 Task: Send an email with the signature Gavin Kelly with the subject Thank you for a meeting and the message I would like to request a meeting to discuss the progress of the project. from softage.5@softage.net to softage.1@softage.net and softage.2@softage.net
Action: Mouse moved to (43, 41)
Screenshot: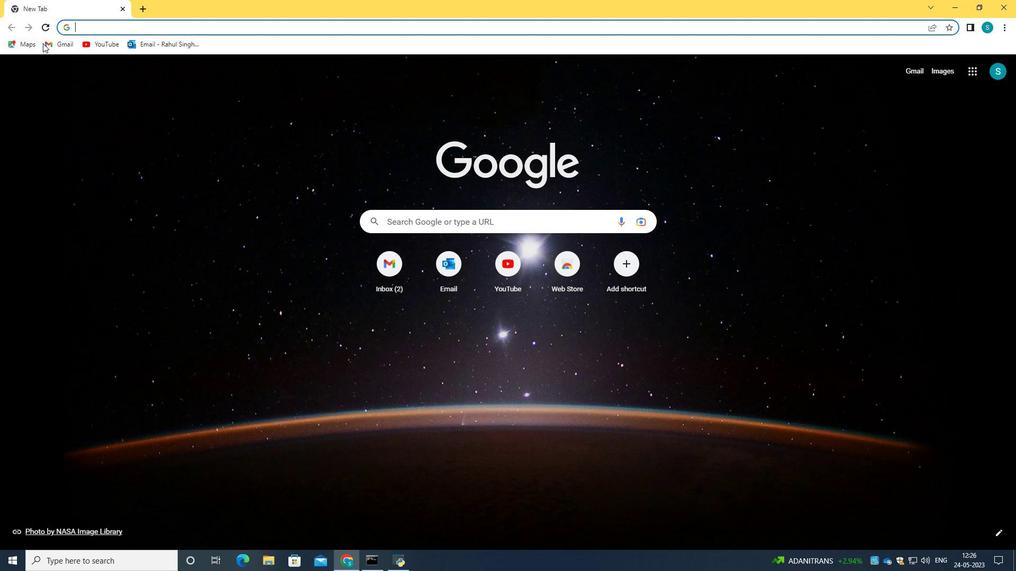 
Action: Mouse pressed left at (43, 41)
Screenshot: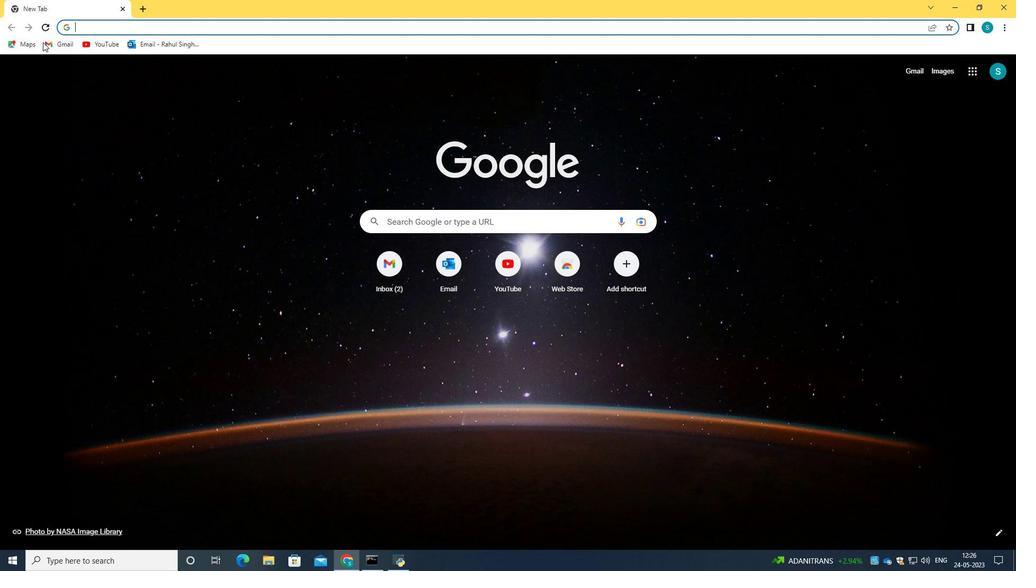 
Action: Mouse moved to (87, 105)
Screenshot: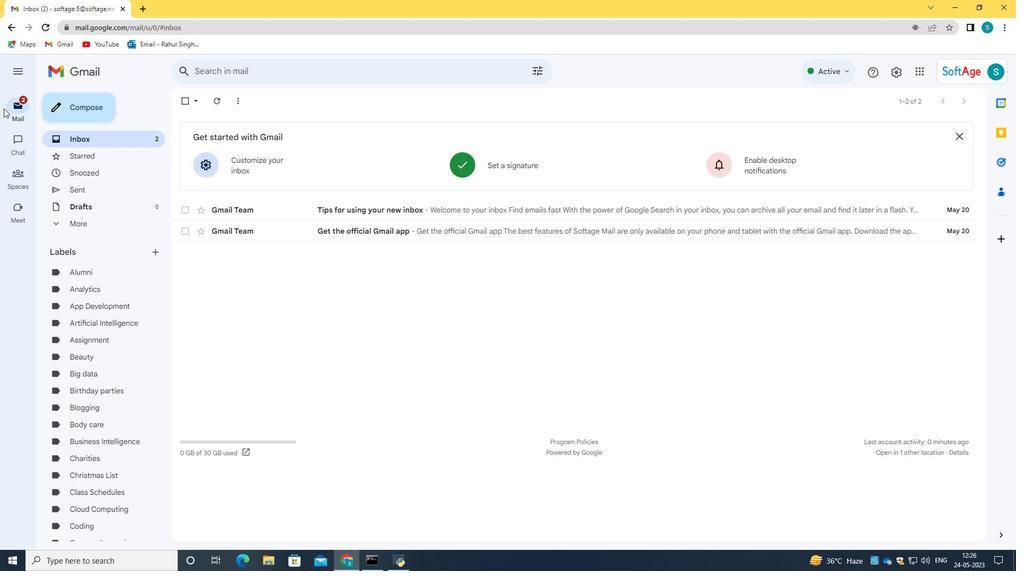 
Action: Mouse pressed left at (87, 105)
Screenshot: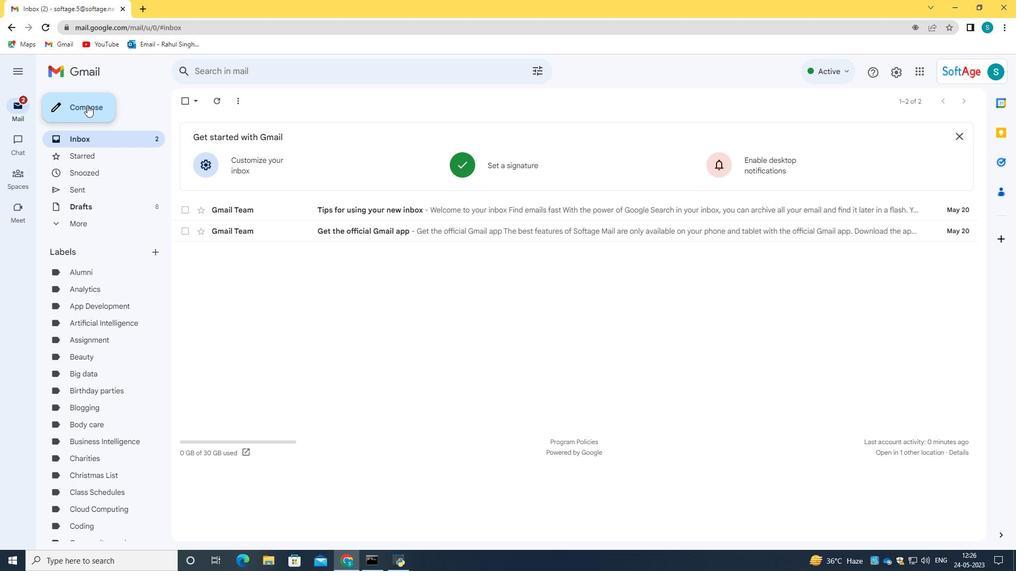 
Action: Mouse moved to (956, 231)
Screenshot: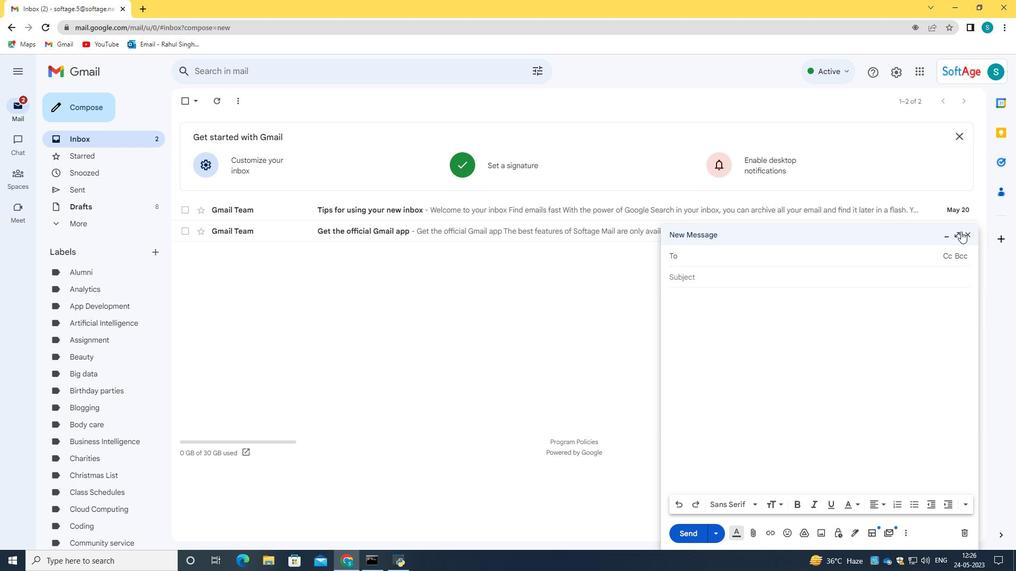 
Action: Mouse pressed left at (956, 231)
Screenshot: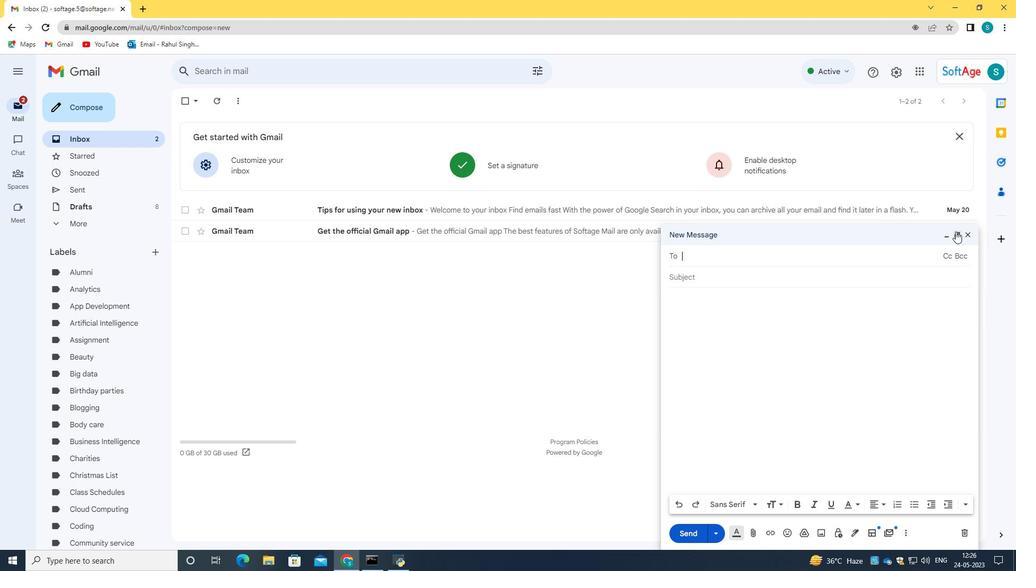 
Action: Mouse moved to (145, 132)
Screenshot: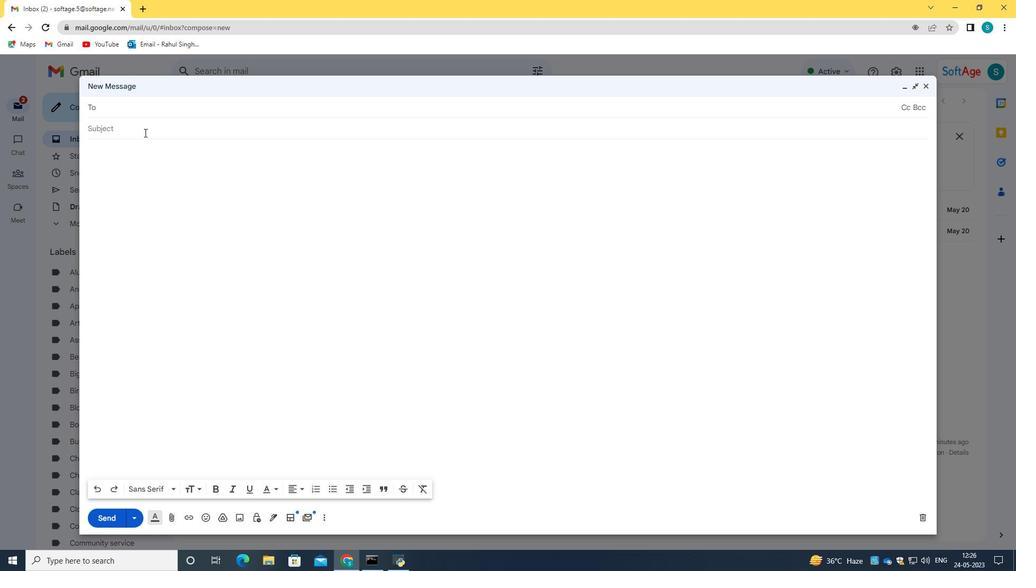 
Action: Mouse pressed left at (145, 132)
Screenshot: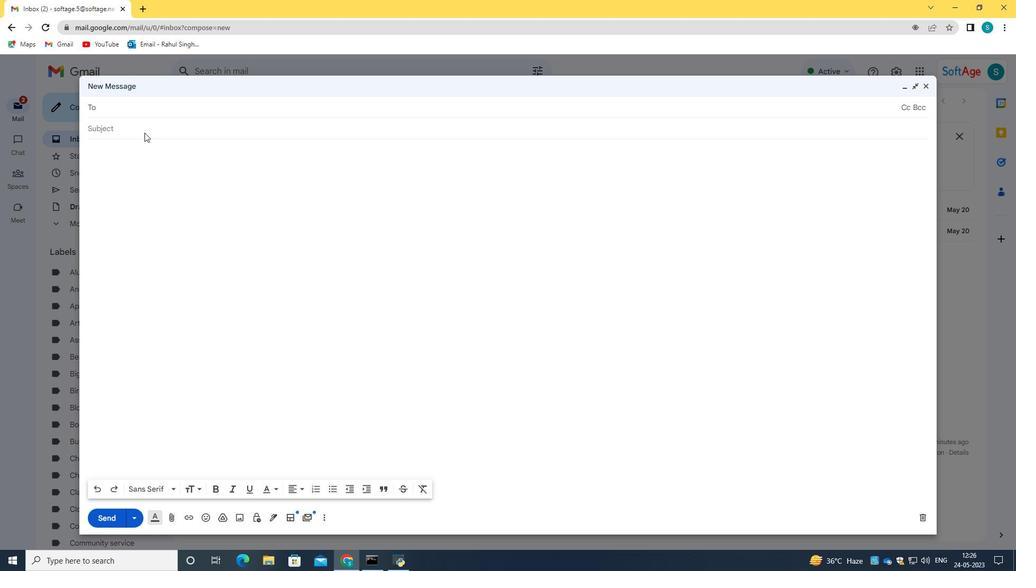 
Action: Key pressed <Key.caps_lock>T<Key.caps_lock>hak<Key.backspace>nk<Key.space>you<Key.space>for<Key.space>a<Key.space>meeting<Key.space>
Screenshot: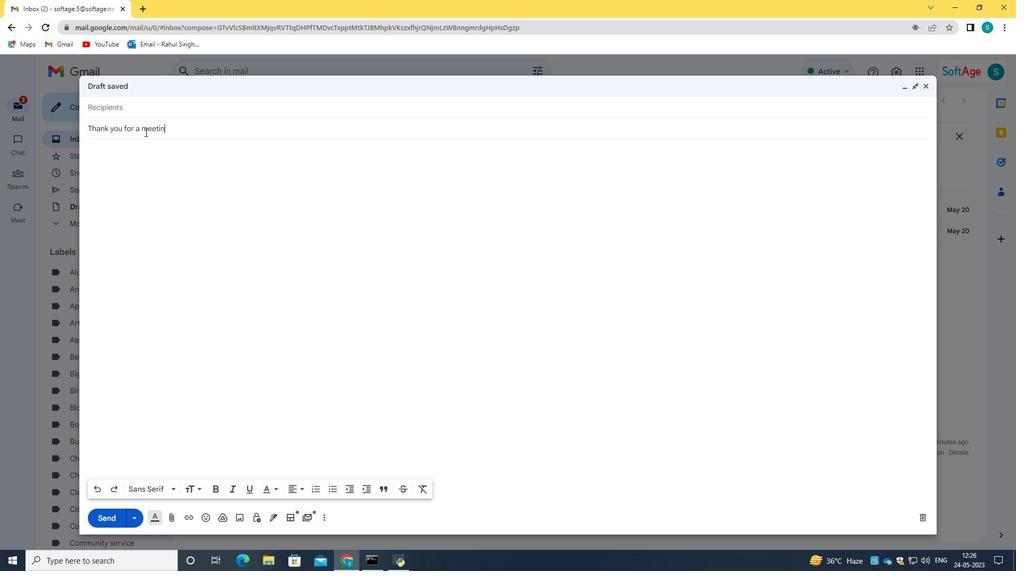 
Action: Mouse moved to (132, 150)
Screenshot: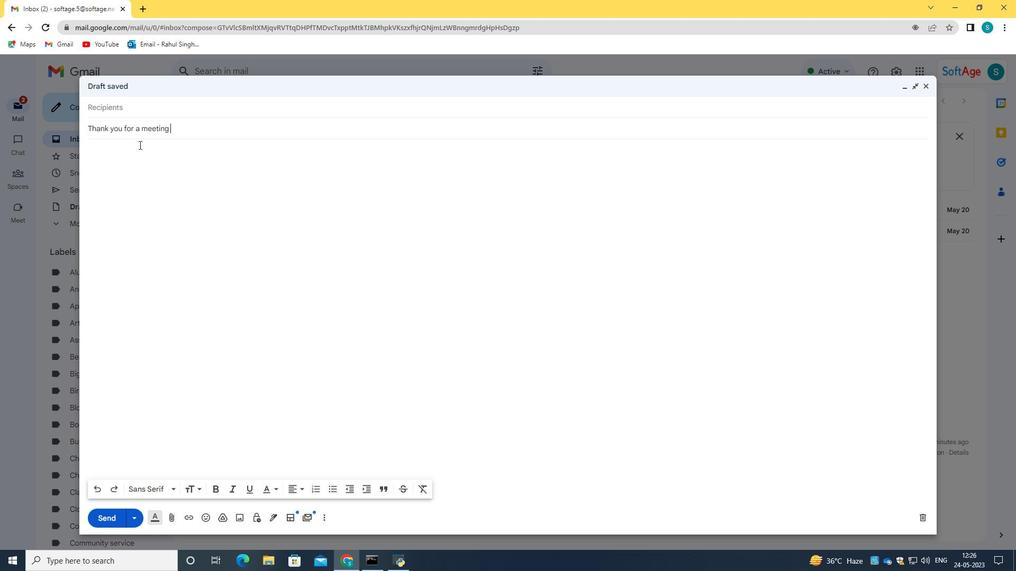 
Action: Mouse pressed left at (132, 150)
Screenshot: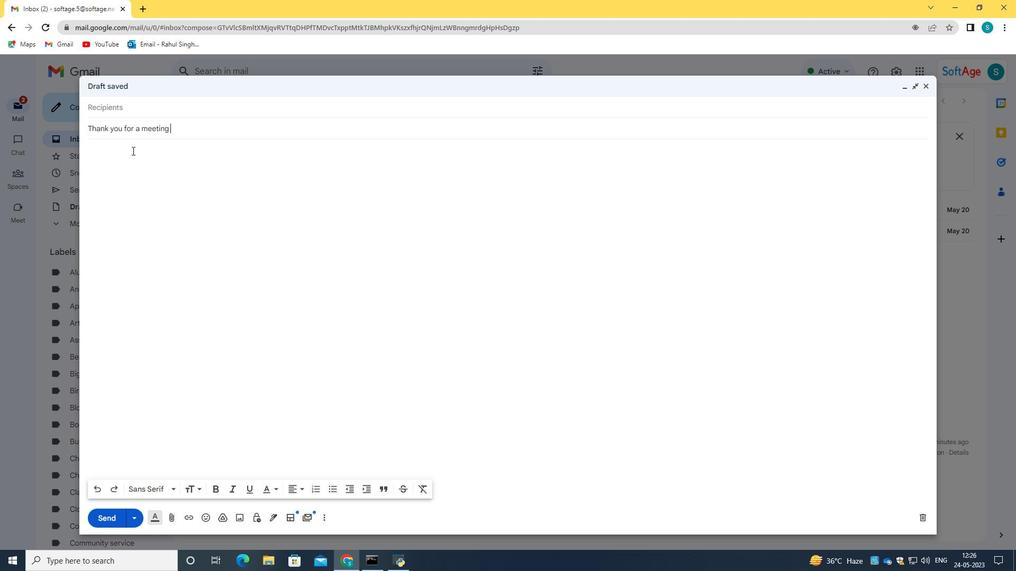 
Action: Mouse moved to (927, 89)
Screenshot: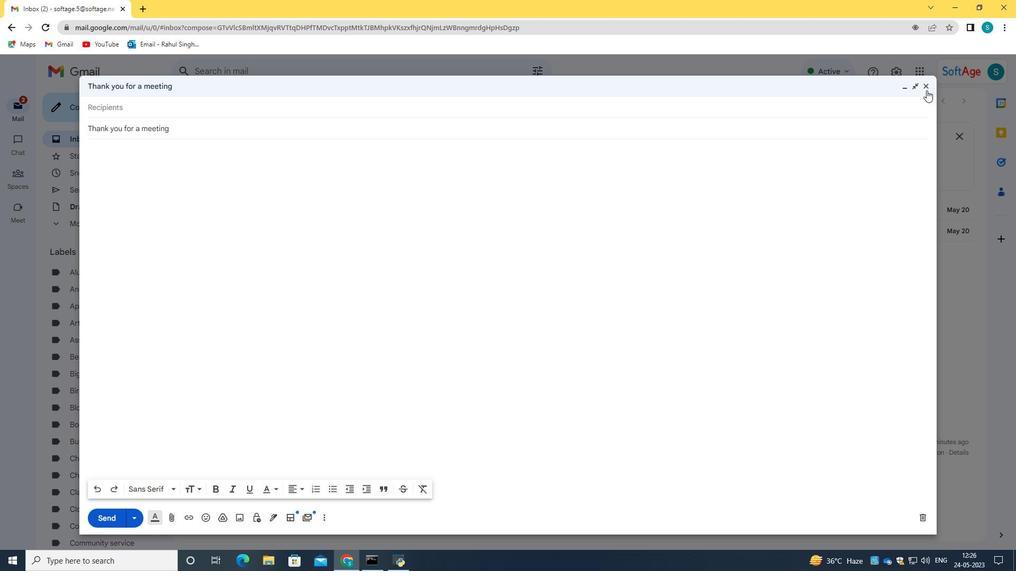 
Action: Mouse pressed left at (927, 89)
Screenshot: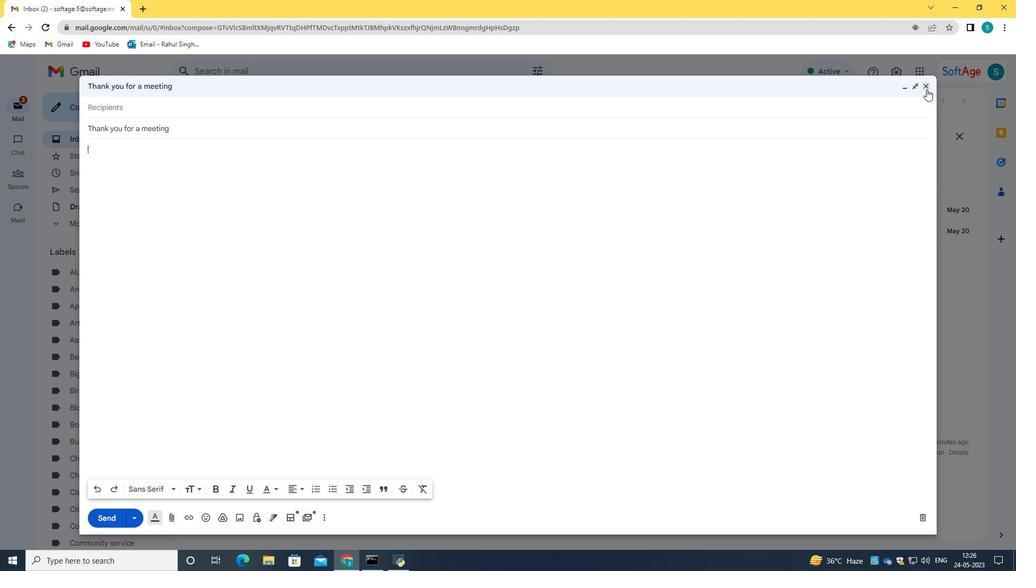 
Action: Mouse moved to (503, 166)
Screenshot: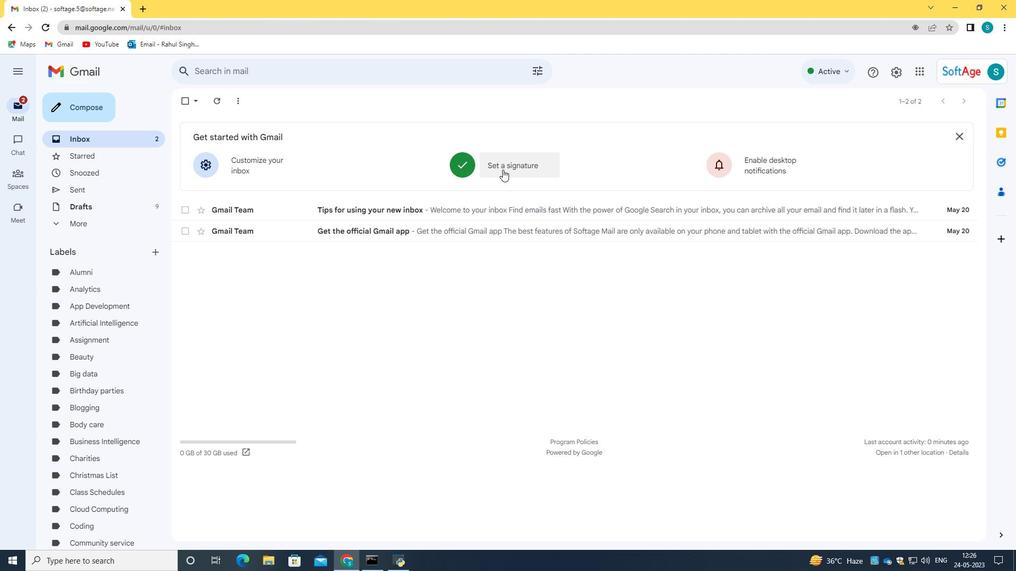 
Action: Mouse pressed left at (503, 166)
Screenshot: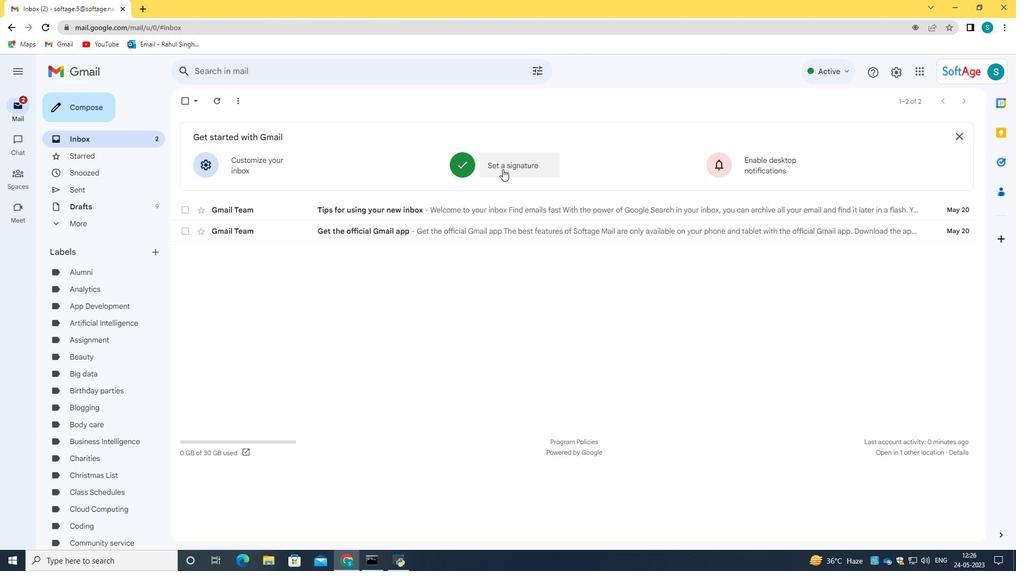 
Action: Mouse moved to (520, 235)
Screenshot: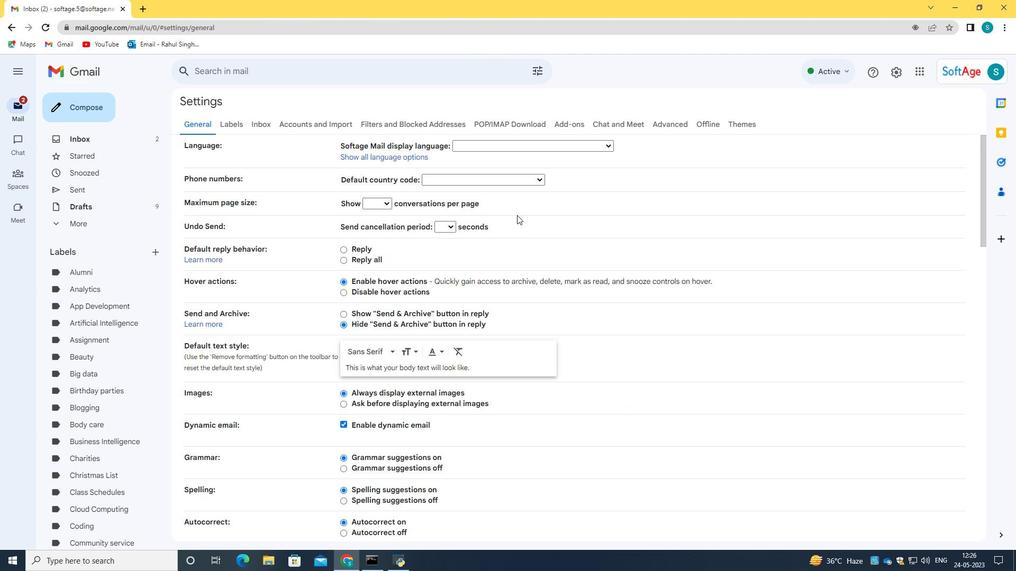 
Action: Mouse scrolled (520, 227) with delta (0, 0)
Screenshot: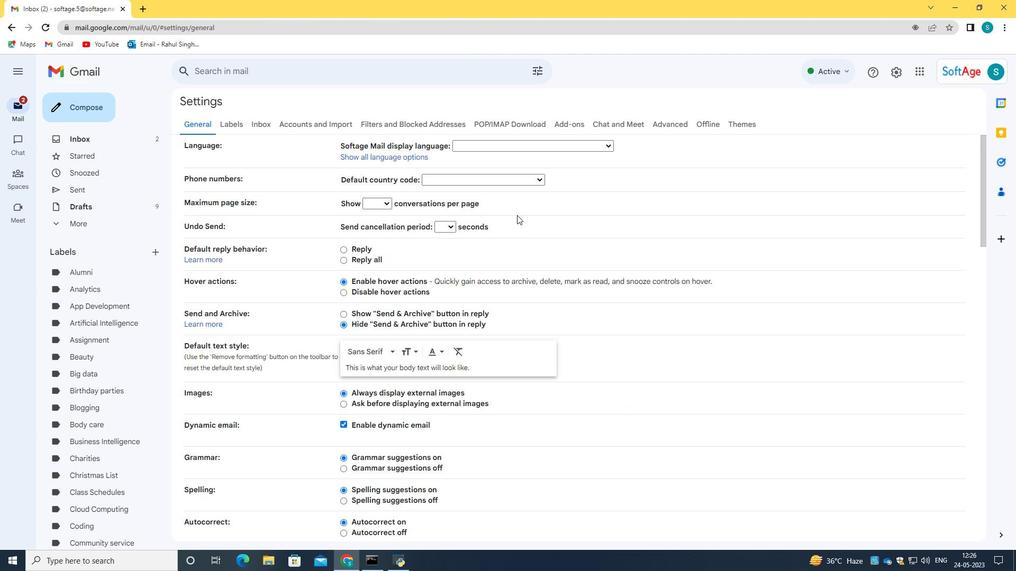 
Action: Mouse moved to (520, 236)
Screenshot: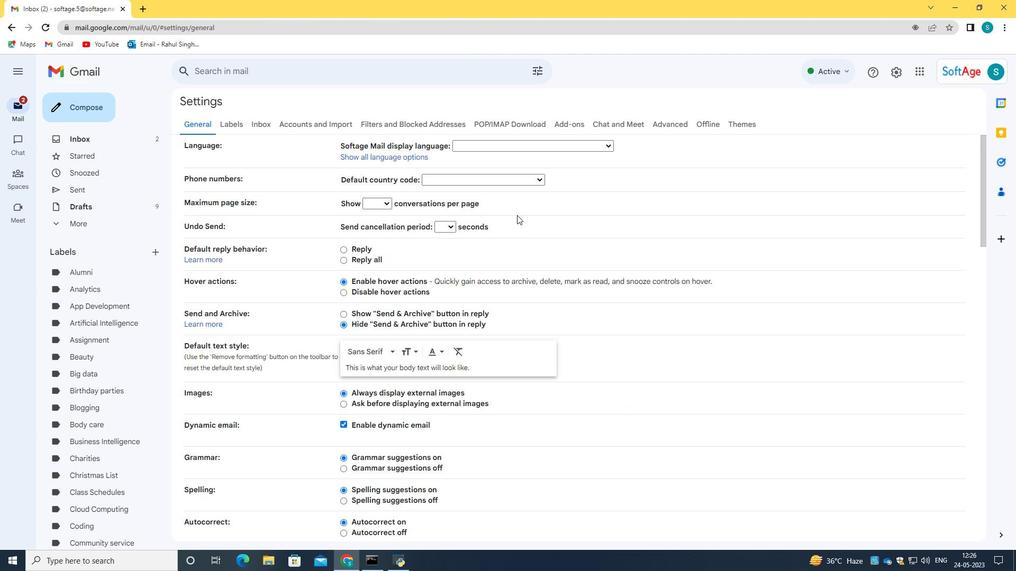 
Action: Mouse scrolled (520, 234) with delta (0, 0)
Screenshot: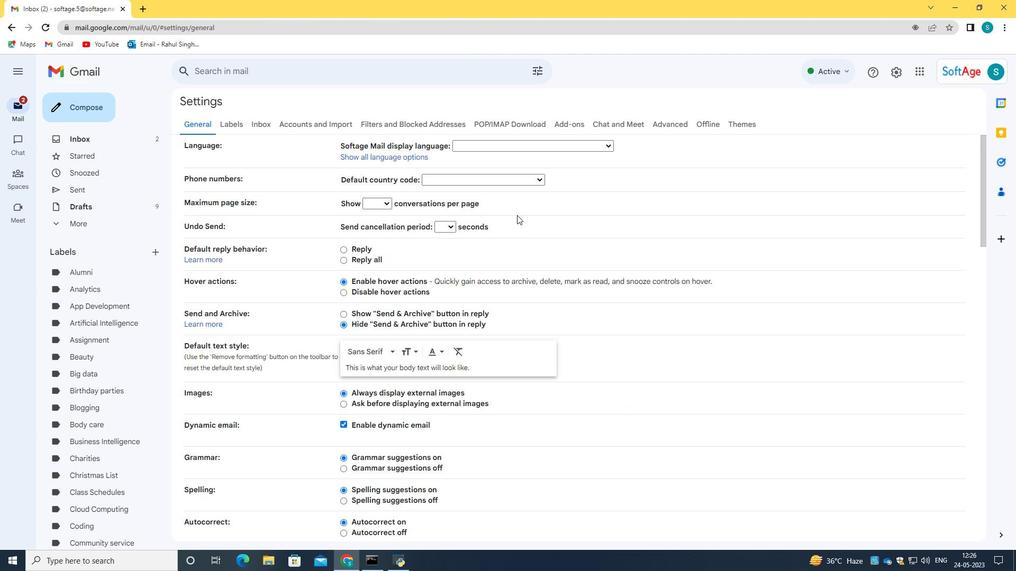 
Action: Mouse moved to (520, 238)
Screenshot: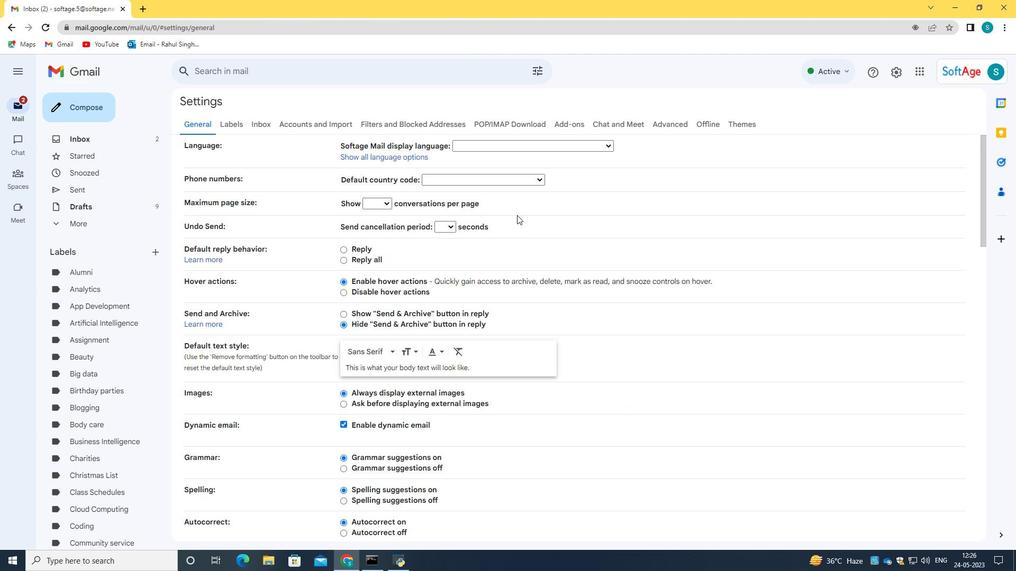 
Action: Mouse scrolled (520, 237) with delta (0, 0)
Screenshot: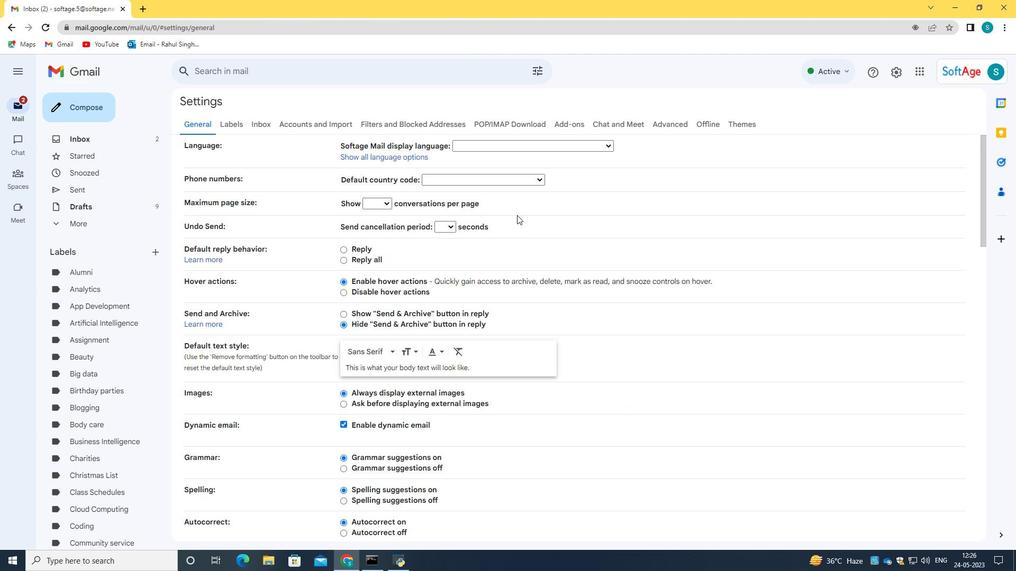 
Action: Mouse moved to (520, 238)
Screenshot: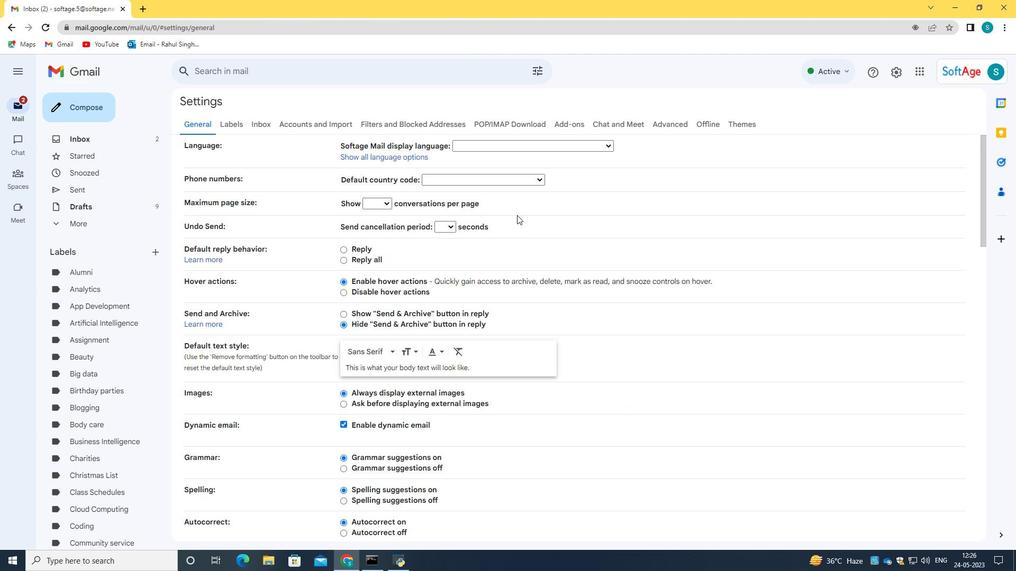 
Action: Mouse scrolled (520, 238) with delta (0, 0)
Screenshot: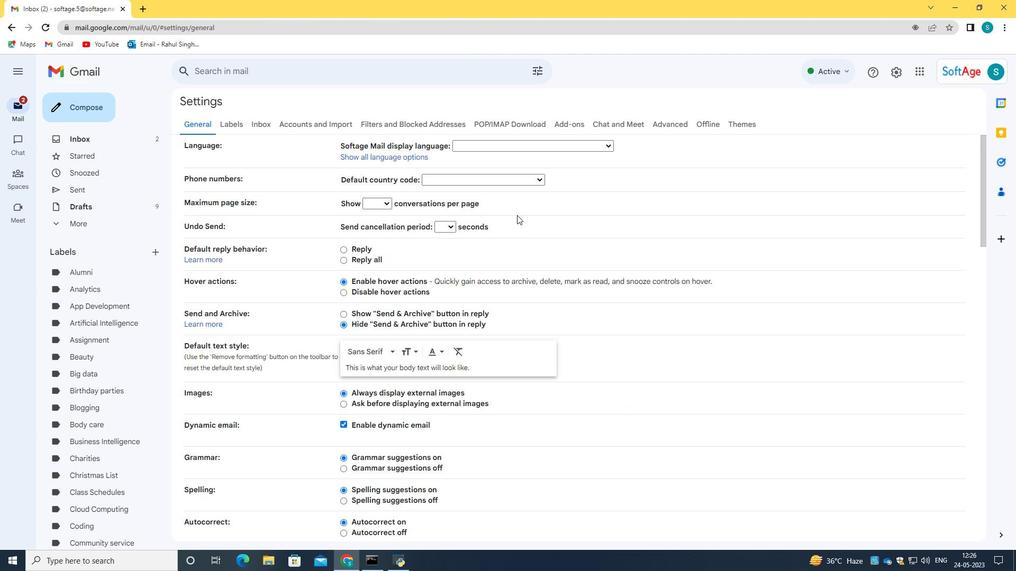 
Action: Mouse moved to (520, 239)
Screenshot: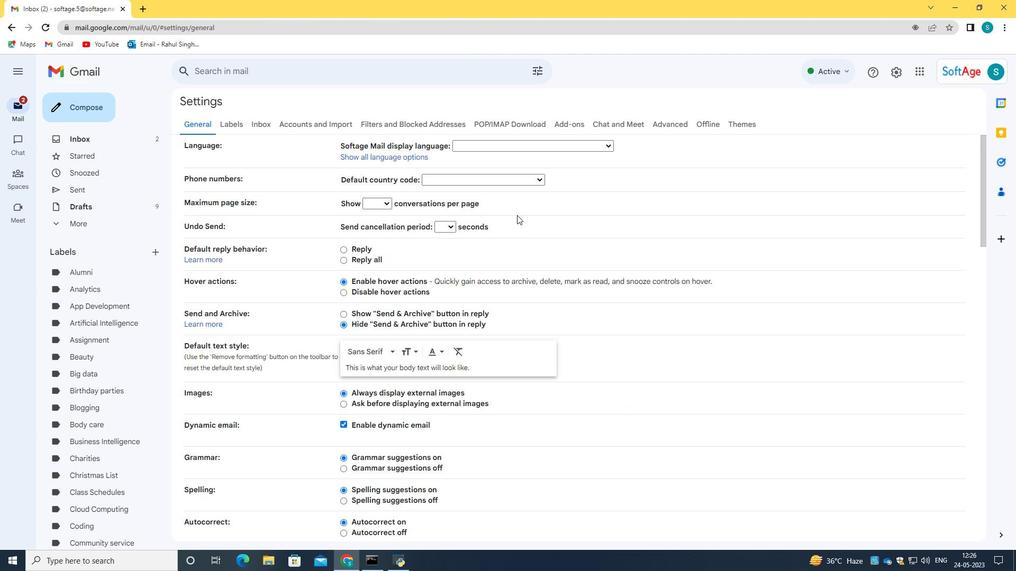 
Action: Mouse scrolled (520, 238) with delta (0, 0)
Screenshot: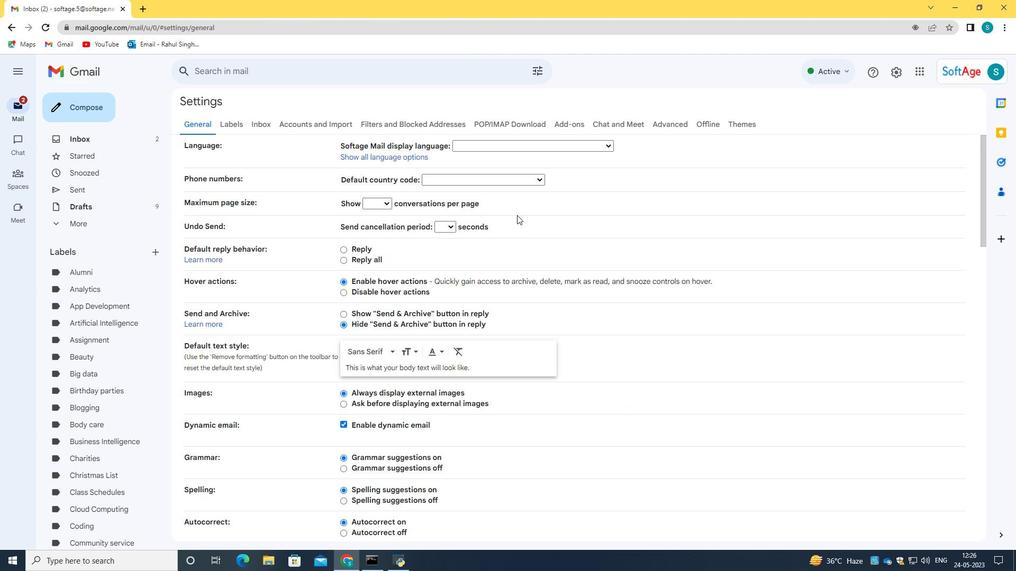 
Action: Mouse moved to (520, 239)
Screenshot: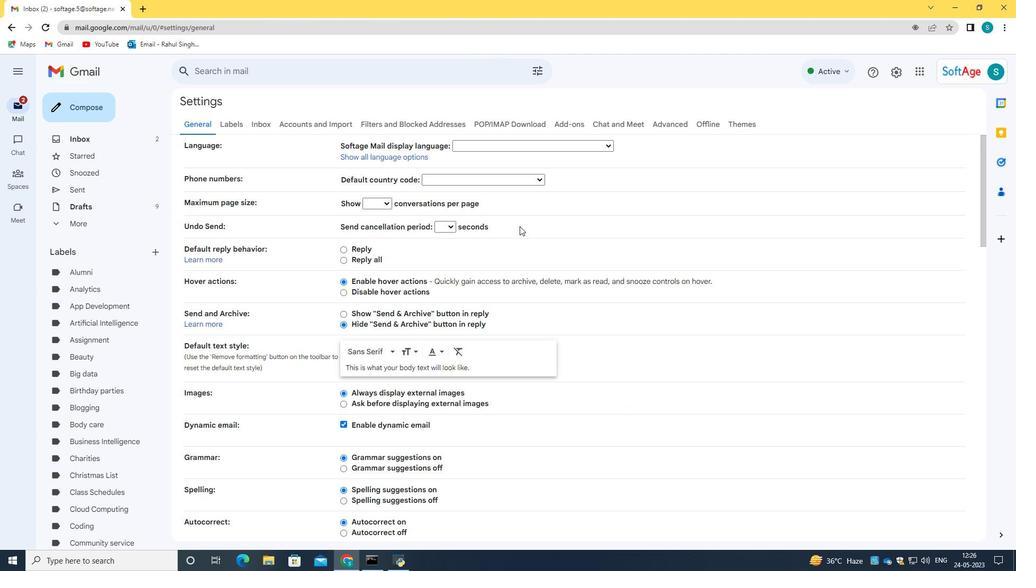 
Action: Mouse scrolled (520, 239) with delta (0, 0)
Screenshot: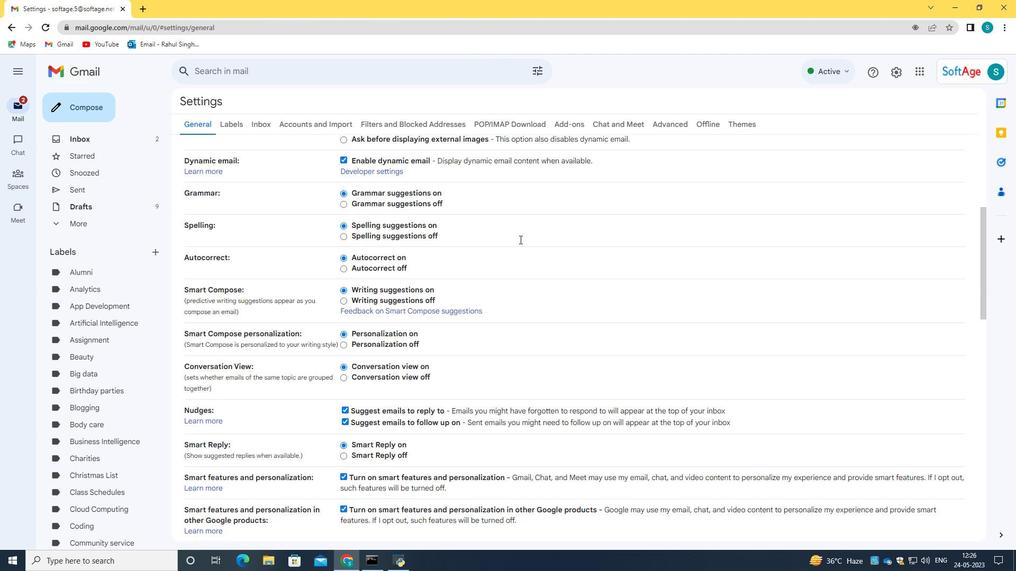 
Action: Mouse moved to (520, 240)
Screenshot: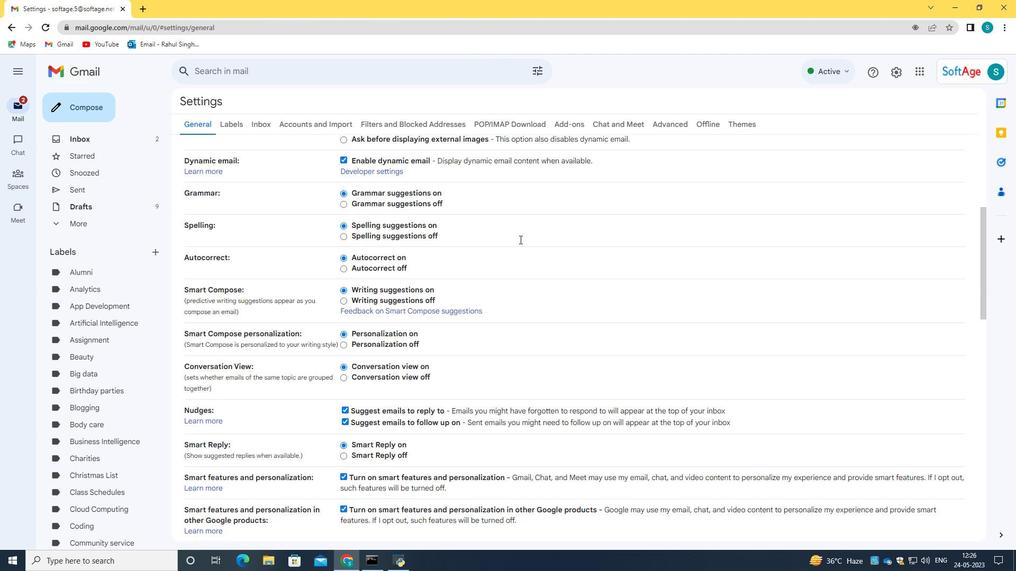 
Action: Mouse scrolled (520, 239) with delta (0, 0)
Screenshot: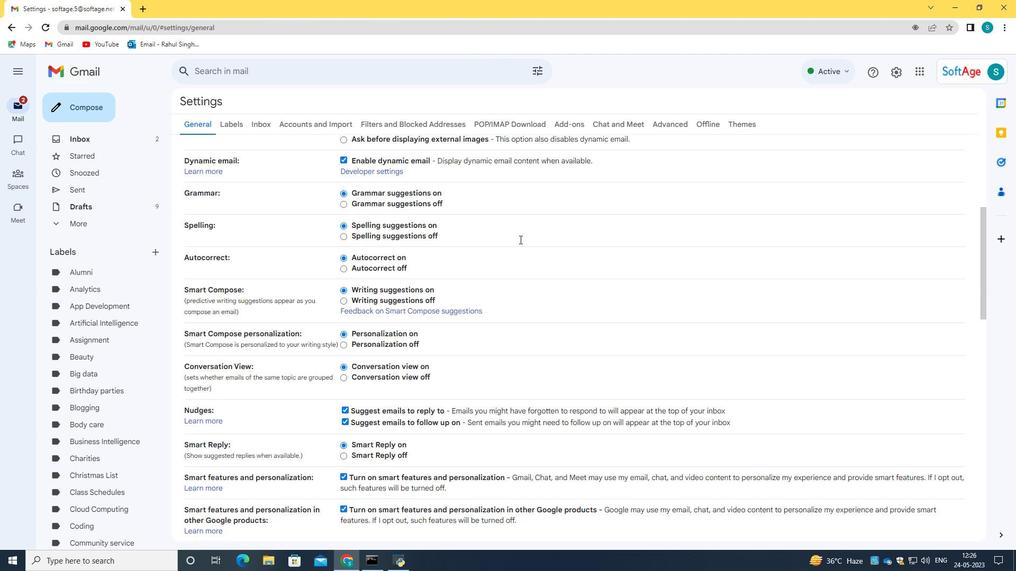 
Action: Mouse moved to (520, 240)
Screenshot: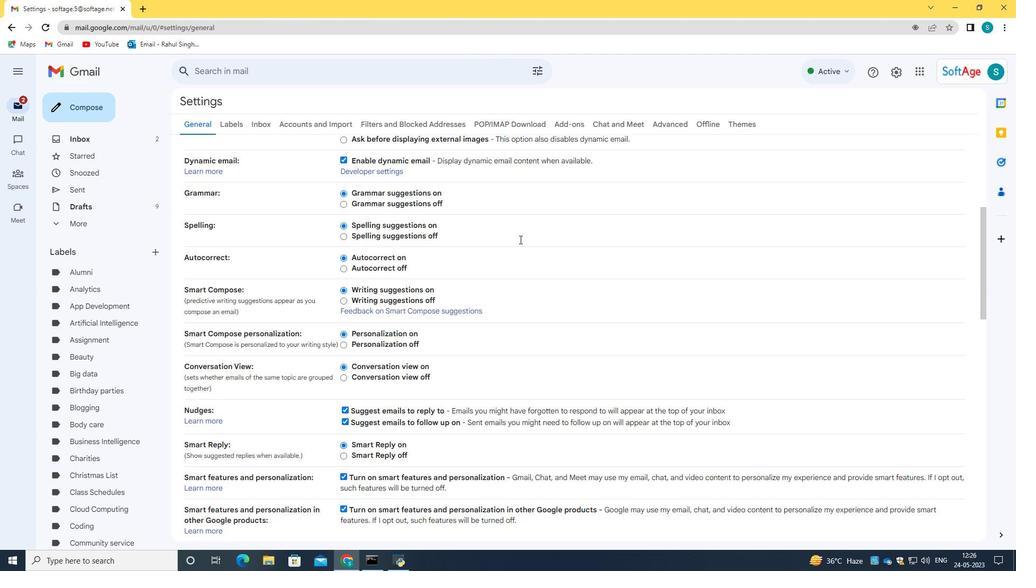 
Action: Mouse scrolled (520, 239) with delta (0, 0)
Screenshot: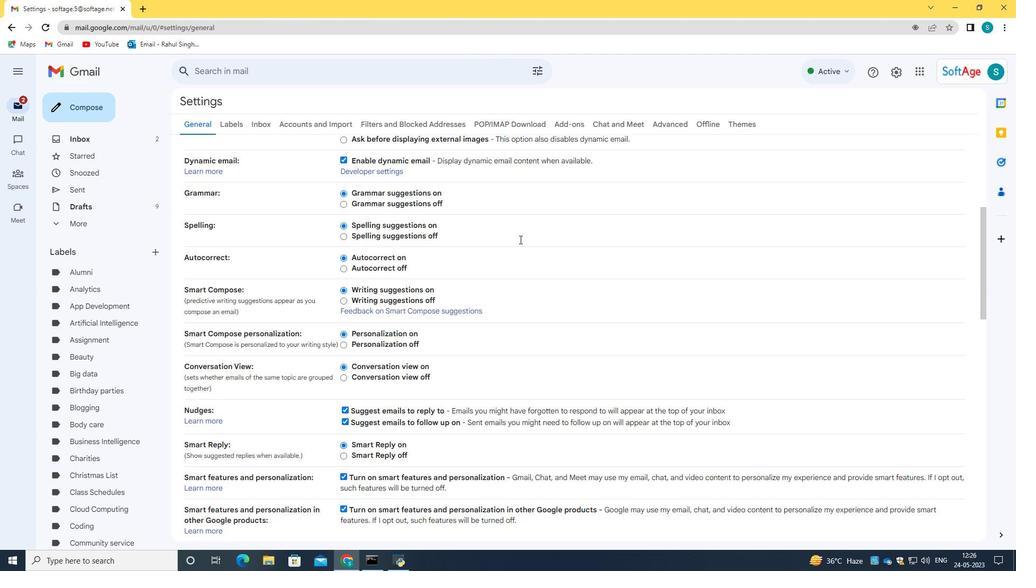
Action: Mouse scrolled (520, 239) with delta (0, 0)
Screenshot: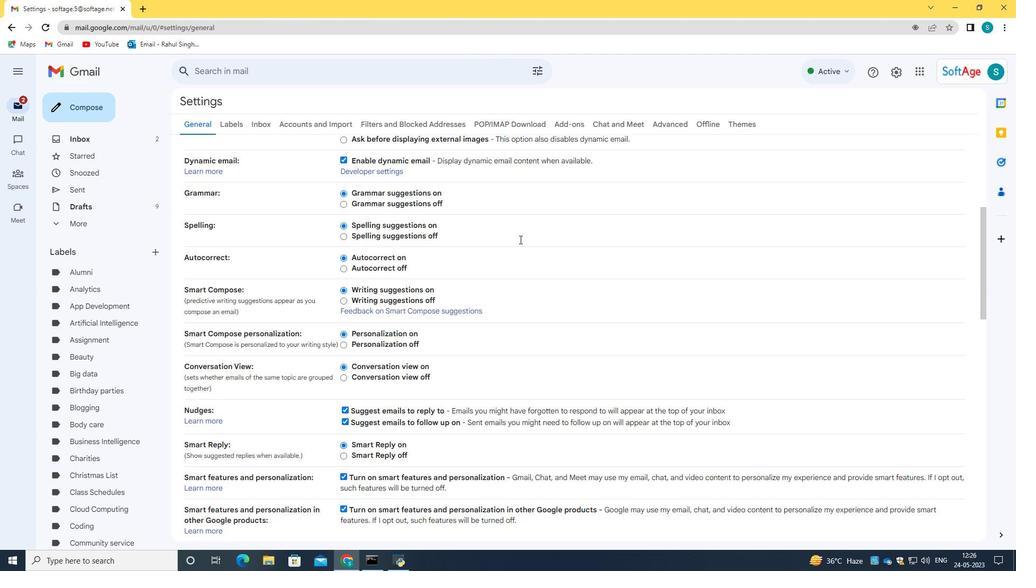 
Action: Mouse moved to (520, 240)
Screenshot: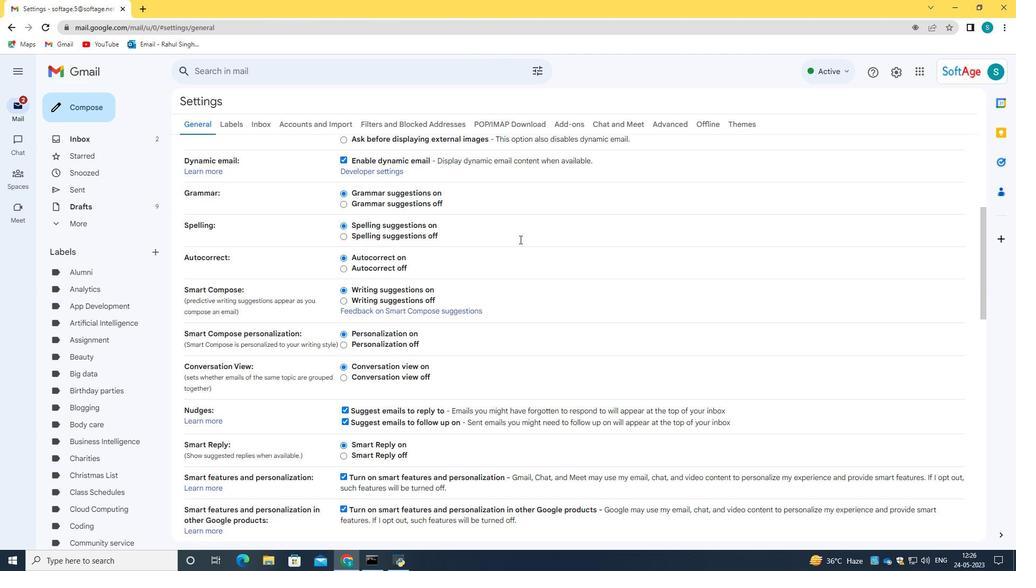 
Action: Mouse scrolled (520, 240) with delta (0, 0)
Screenshot: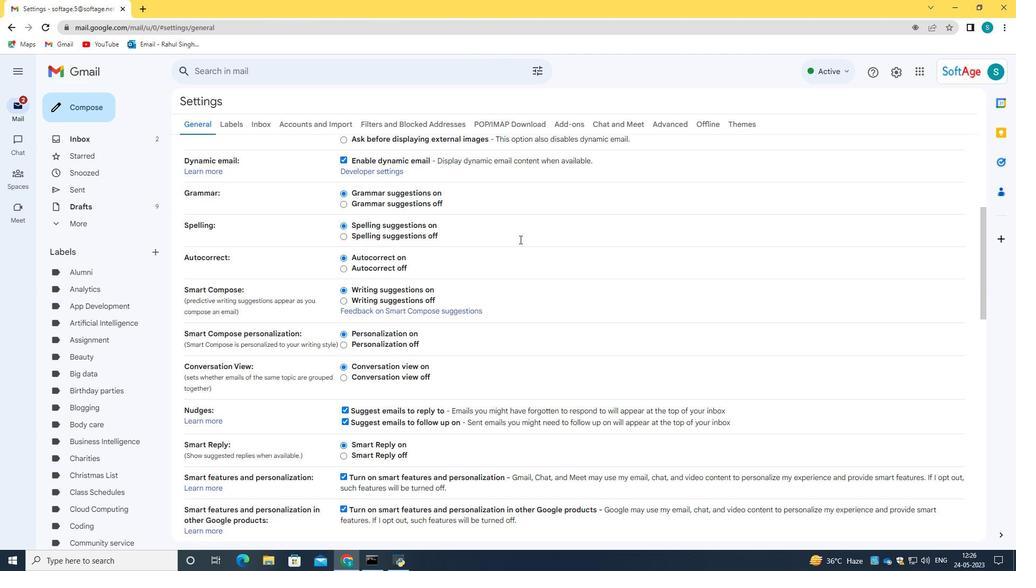 
Action: Mouse scrolled (520, 240) with delta (0, 0)
Screenshot: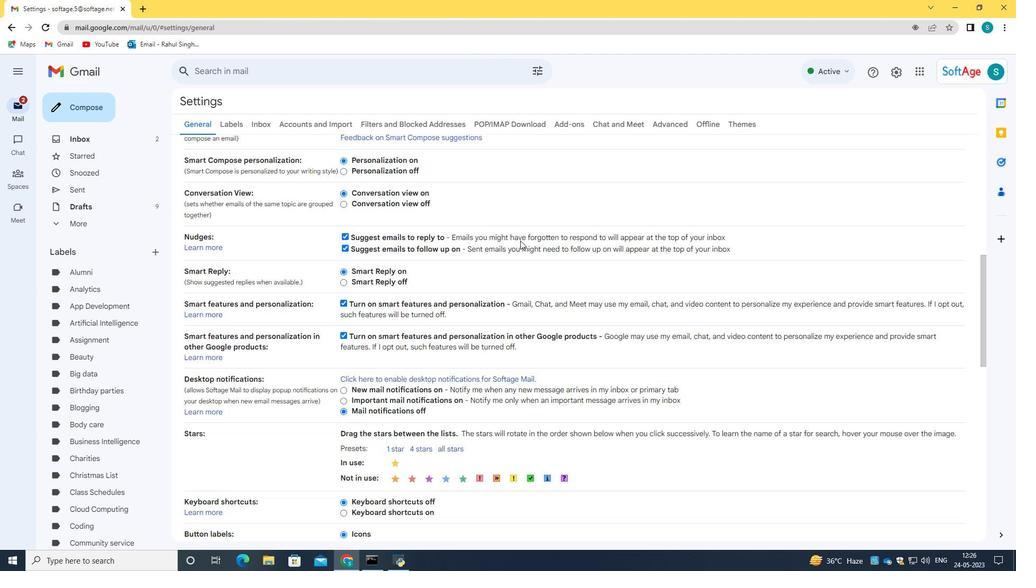 
Action: Mouse scrolled (520, 240) with delta (0, 0)
Screenshot: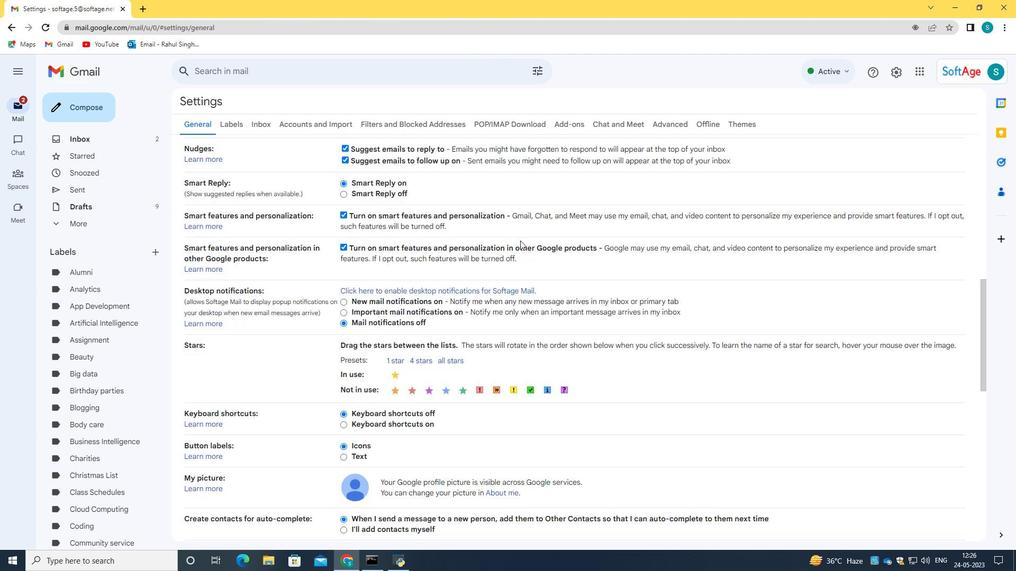 
Action: Mouse scrolled (520, 240) with delta (0, 0)
Screenshot: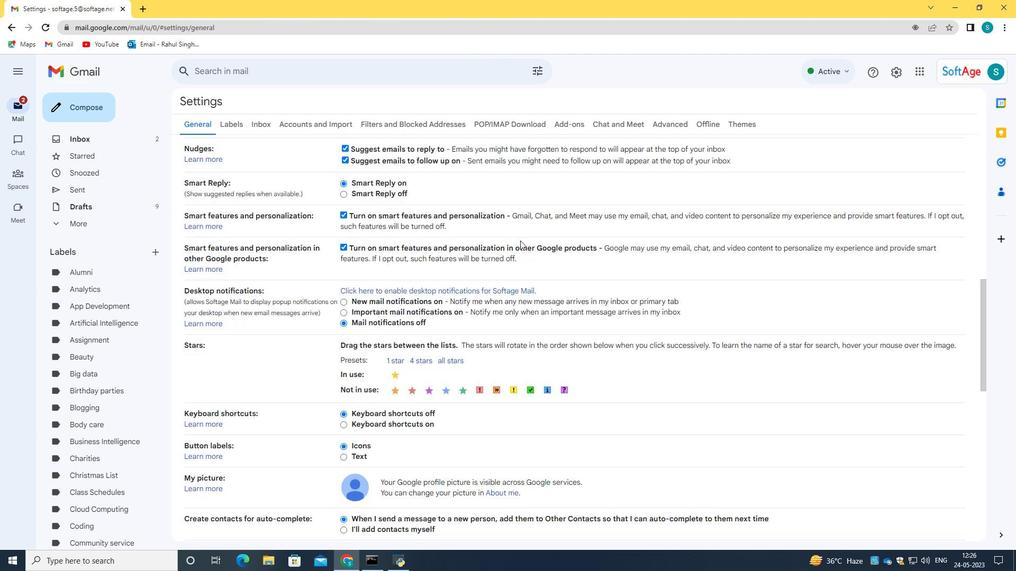 
Action: Mouse scrolled (520, 240) with delta (0, 0)
Screenshot: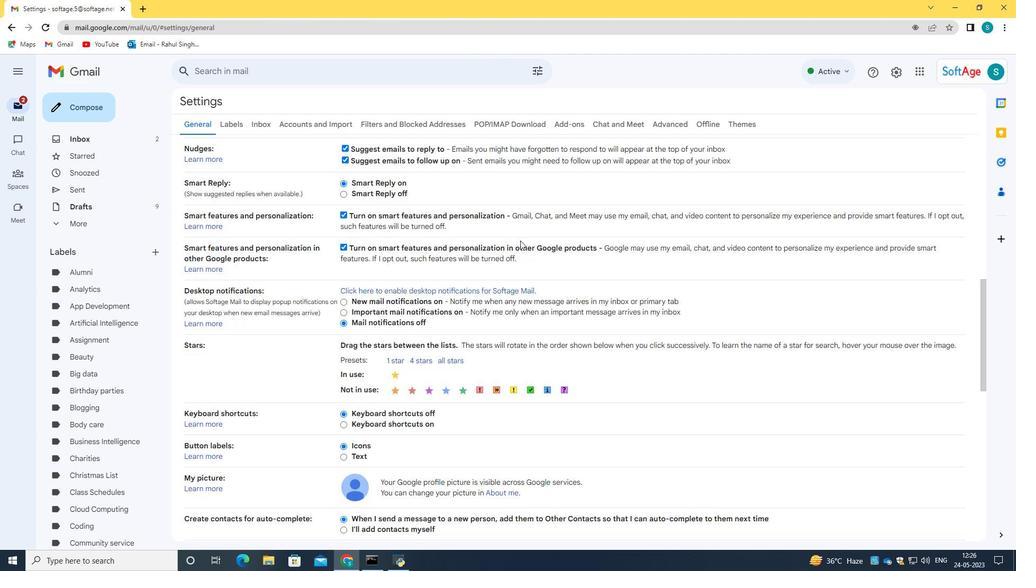 
Action: Mouse moved to (422, 442)
Screenshot: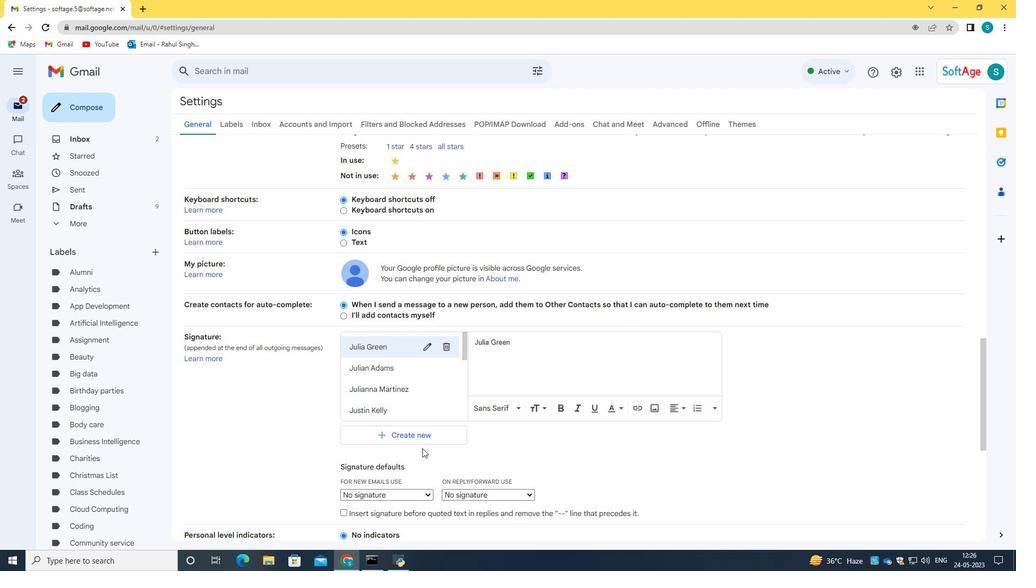 
Action: Mouse pressed left at (422, 442)
Screenshot: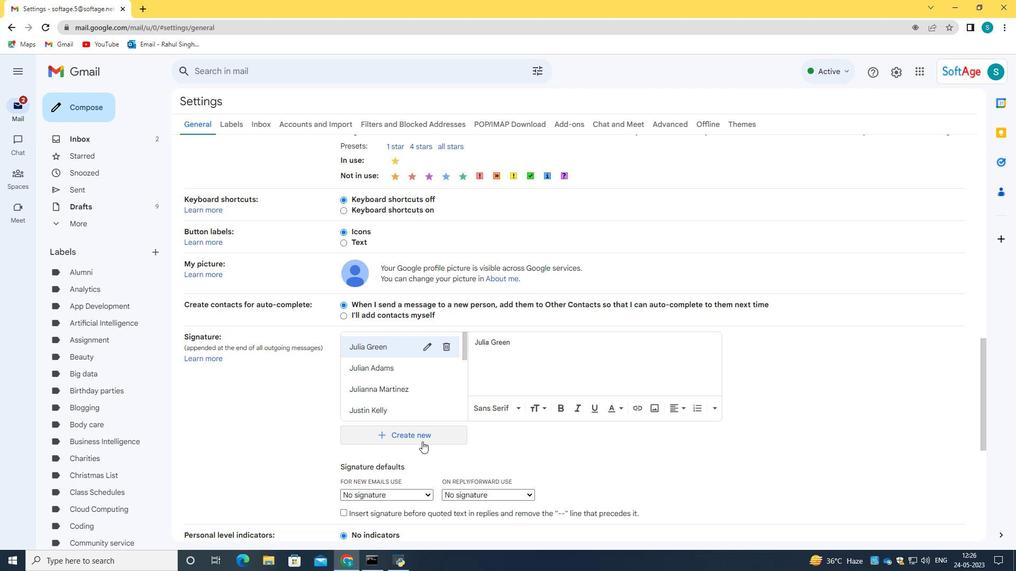 
Action: Mouse moved to (476, 298)
Screenshot: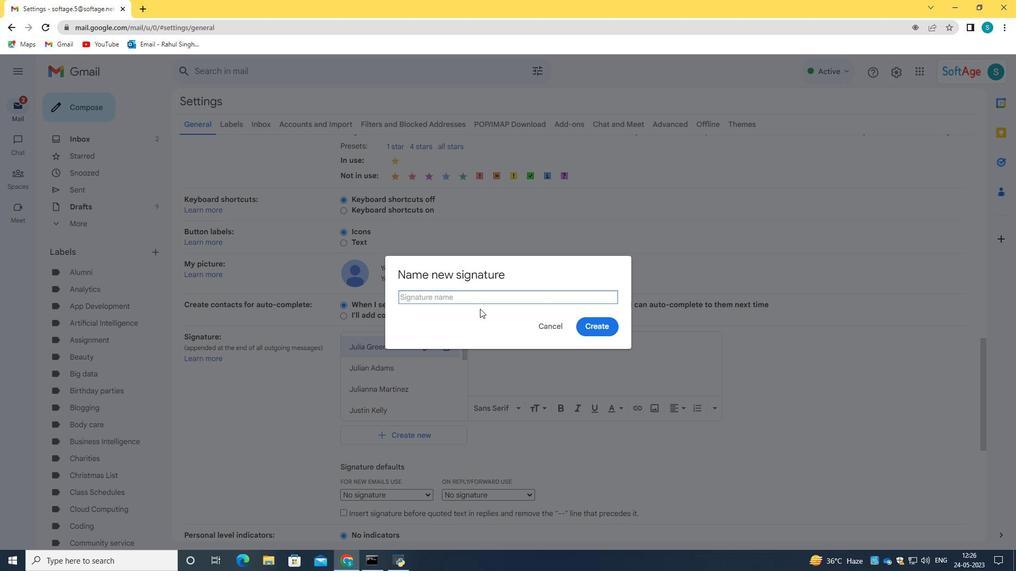 
Action: Key pressed <Key.caps_lock>G<Key.caps_lock>avin<Key.space><Key.caps_lock>K<Key.caps_lock>elly
Screenshot: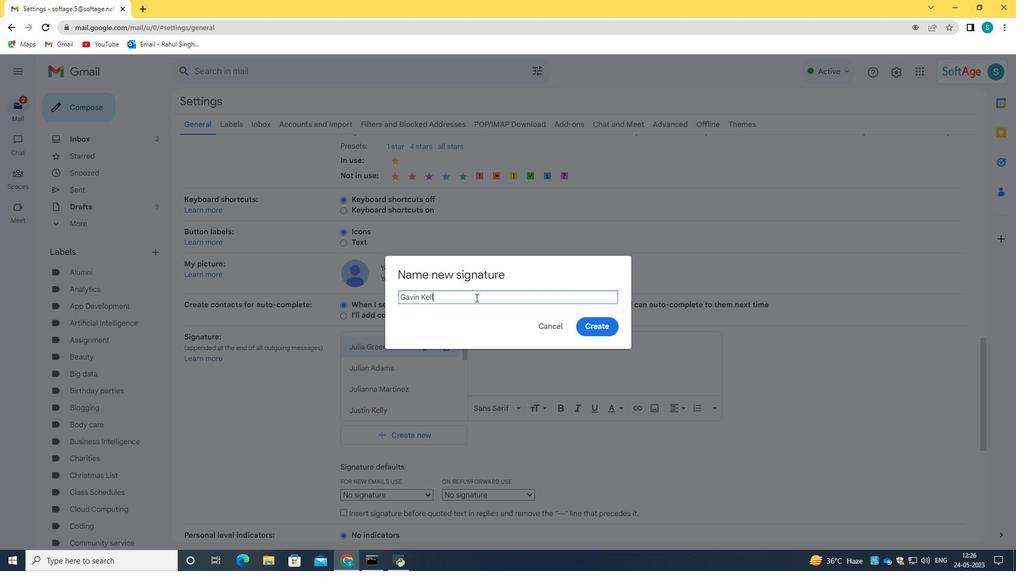 
Action: Mouse moved to (601, 329)
Screenshot: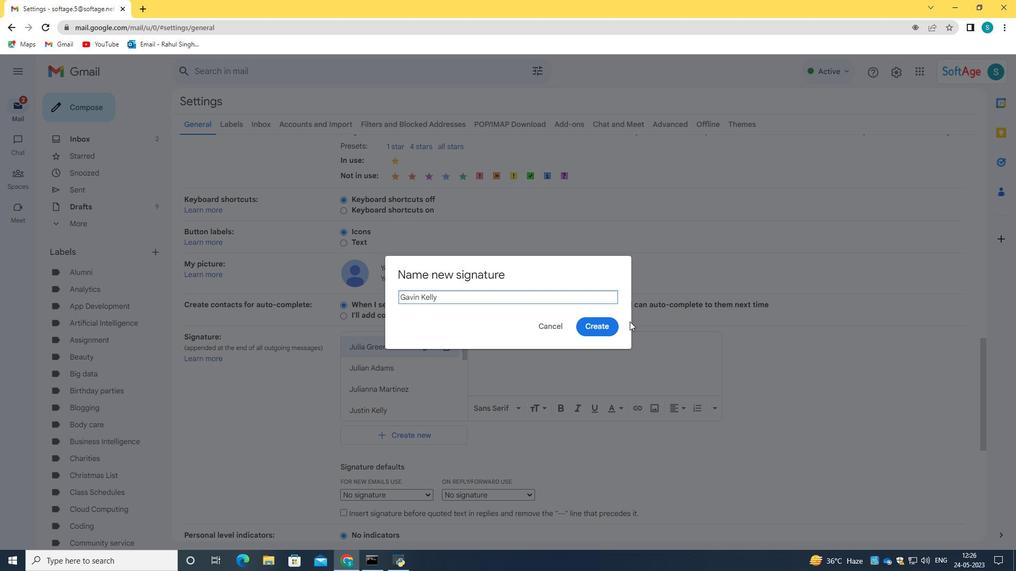 
Action: Mouse pressed left at (601, 329)
Screenshot: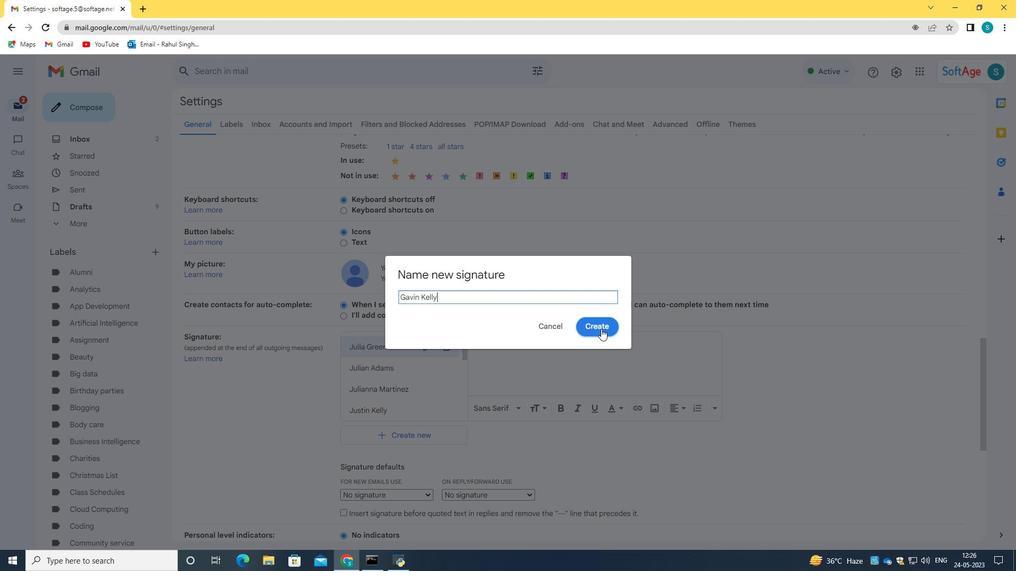 
Action: Mouse moved to (560, 353)
Screenshot: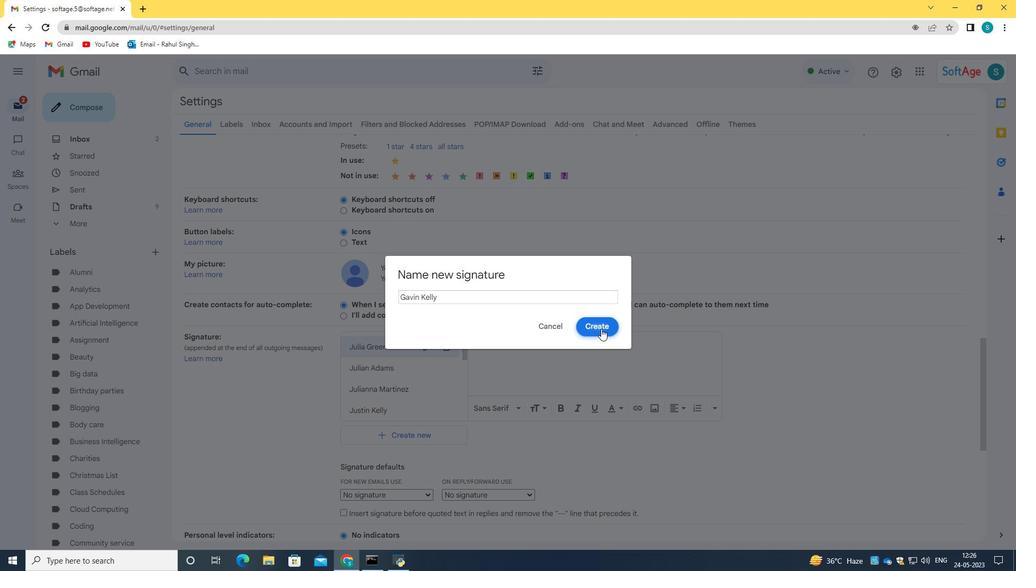 
Action: Mouse pressed left at (560, 353)
Screenshot: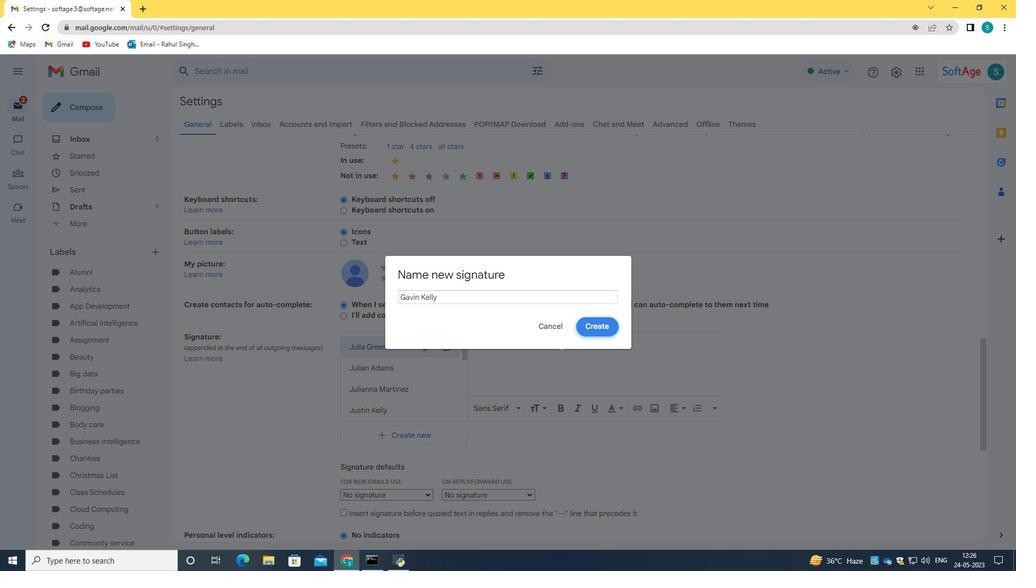 
Action: Key pressed <Key.caps_lock>G<Key.caps_lock>avin<Key.space><Key.caps_lock>K<Key.caps_lock>elly
Screenshot: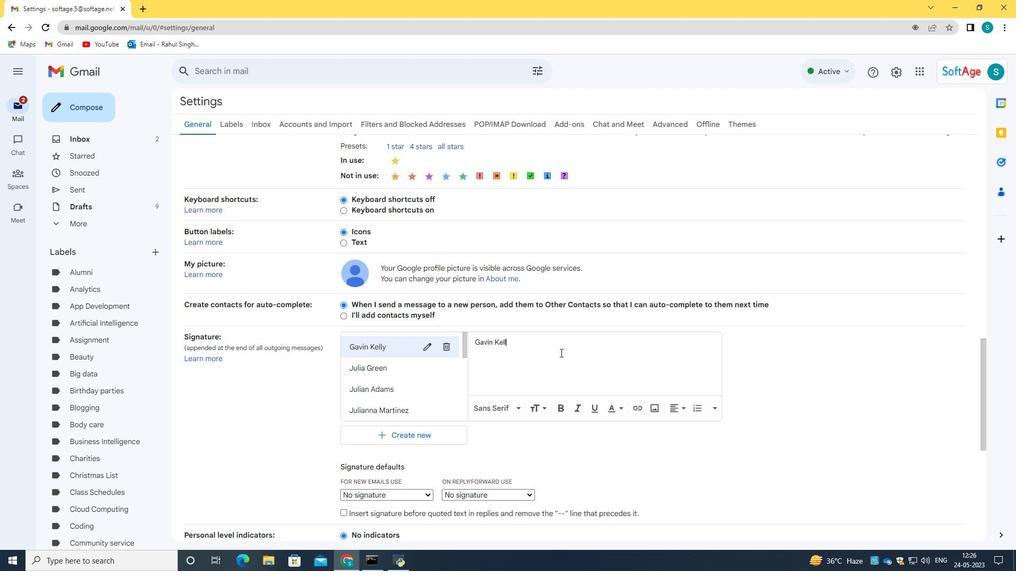 
Action: Mouse scrolled (560, 352) with delta (0, 0)
Screenshot: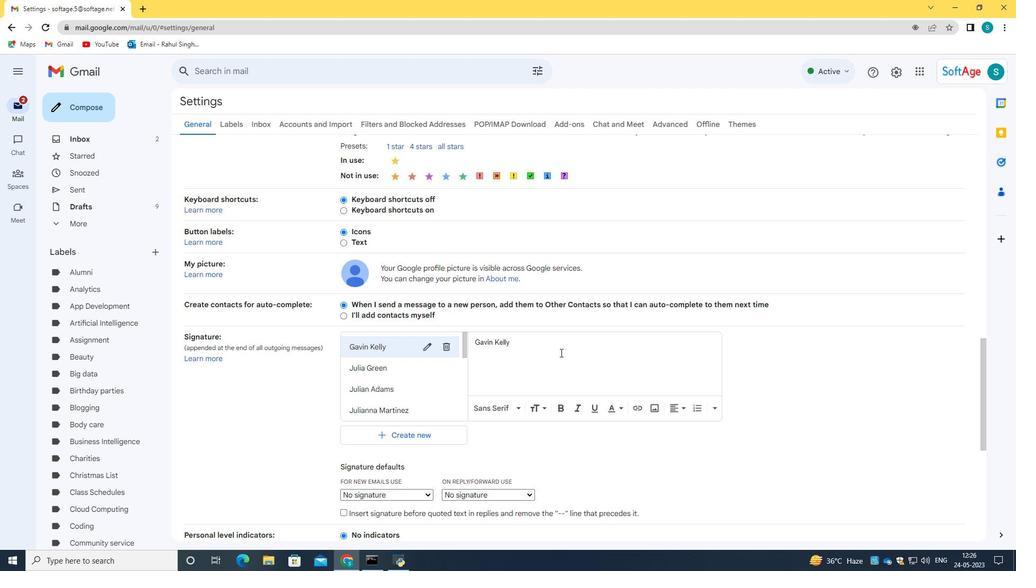 
Action: Mouse scrolled (560, 352) with delta (0, 0)
Screenshot: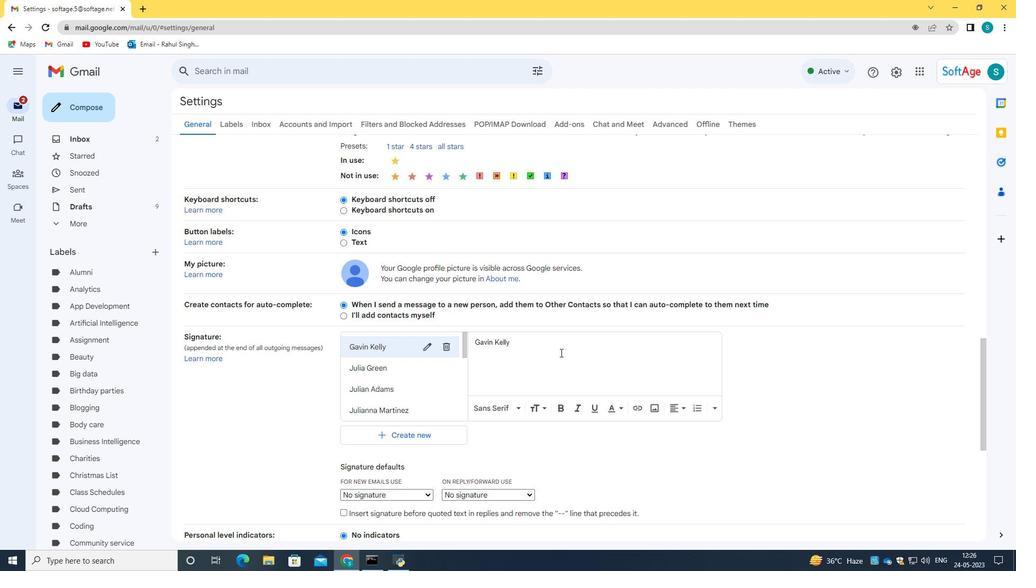 
Action: Mouse scrolled (560, 352) with delta (0, 0)
Screenshot: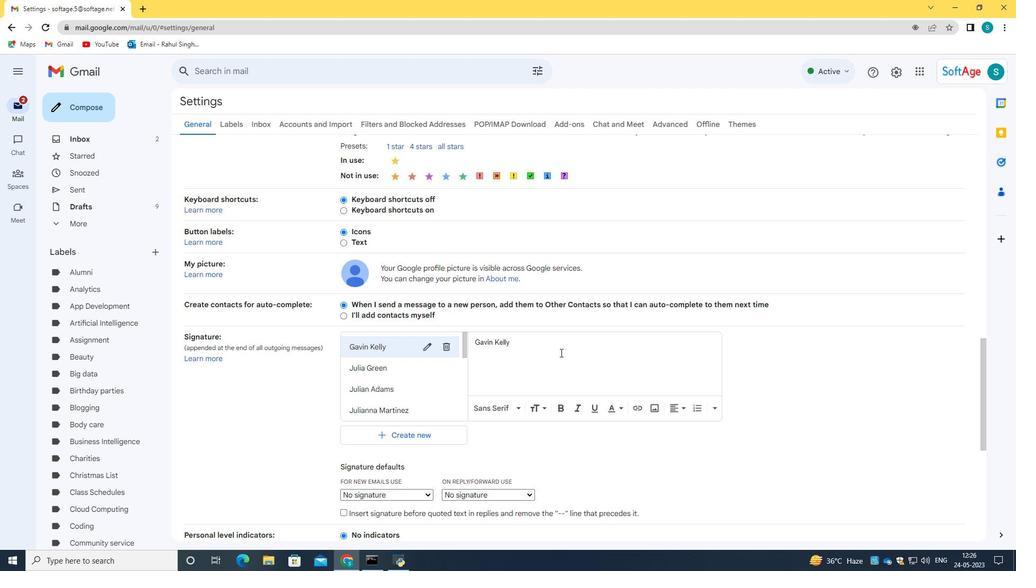 
Action: Mouse scrolled (560, 352) with delta (0, 0)
Screenshot: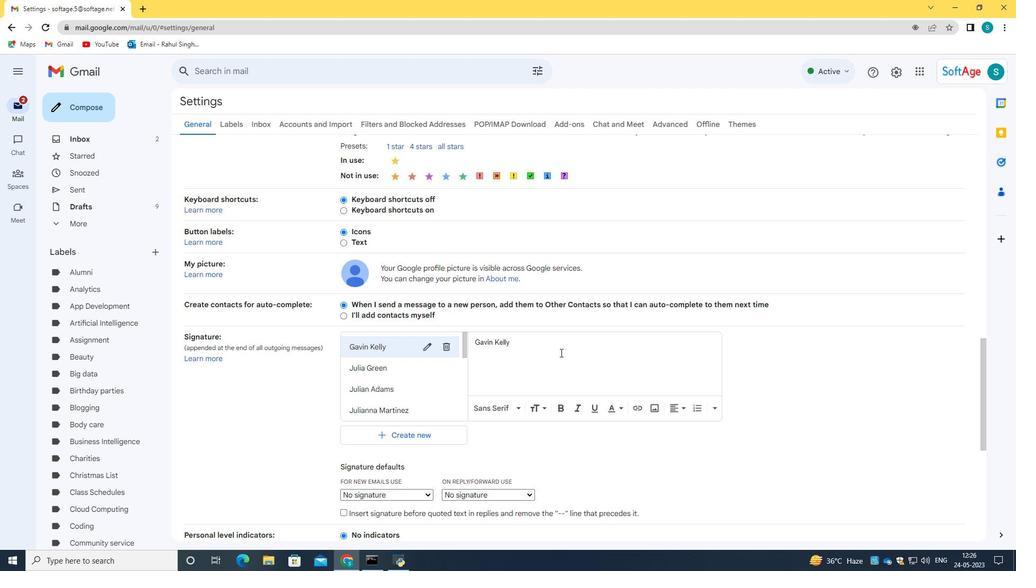 
Action: Mouse scrolled (560, 352) with delta (0, 0)
Screenshot: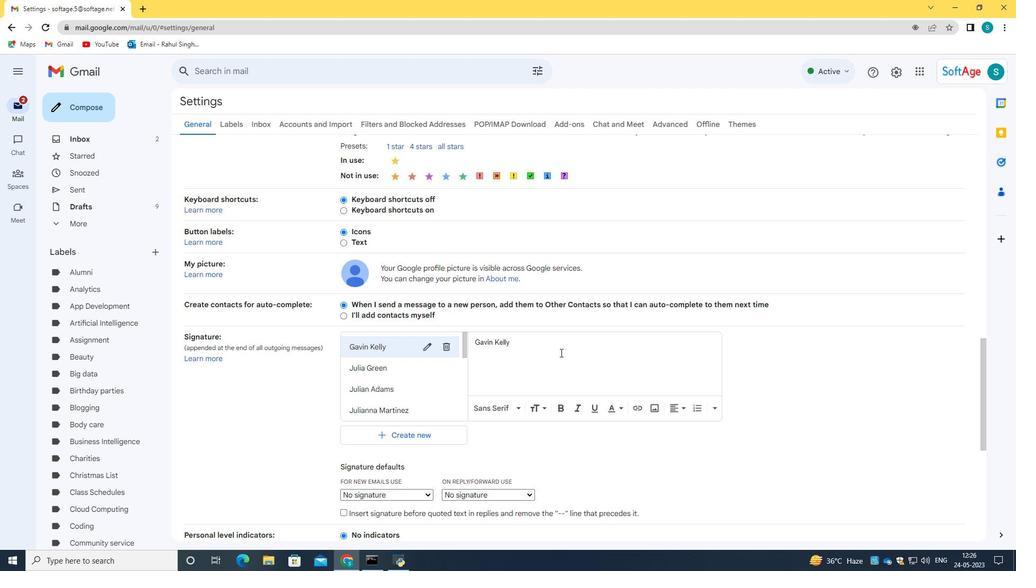 
Action: Mouse scrolled (560, 352) with delta (0, 0)
Screenshot: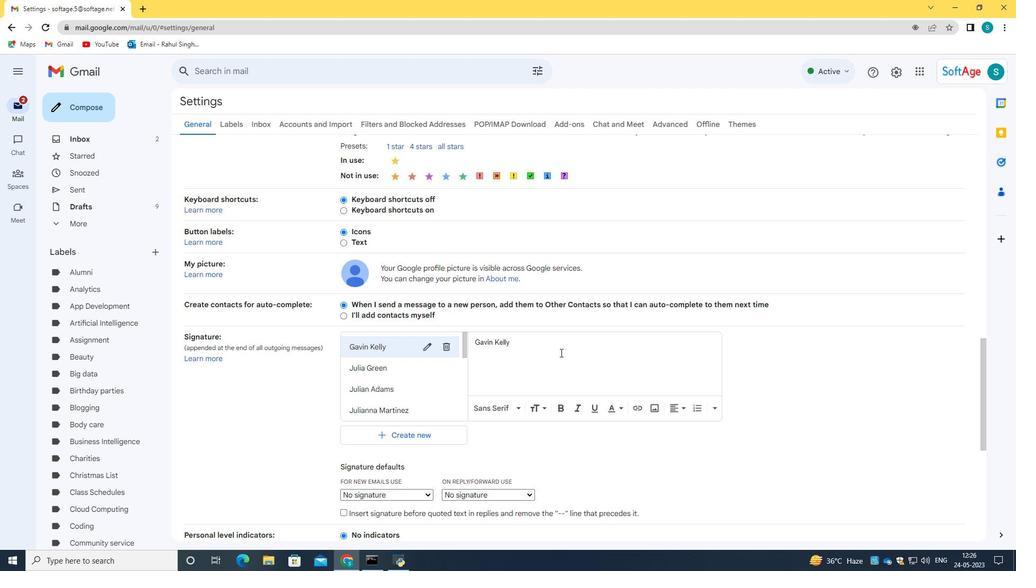 
Action: Mouse moved to (562, 355)
Screenshot: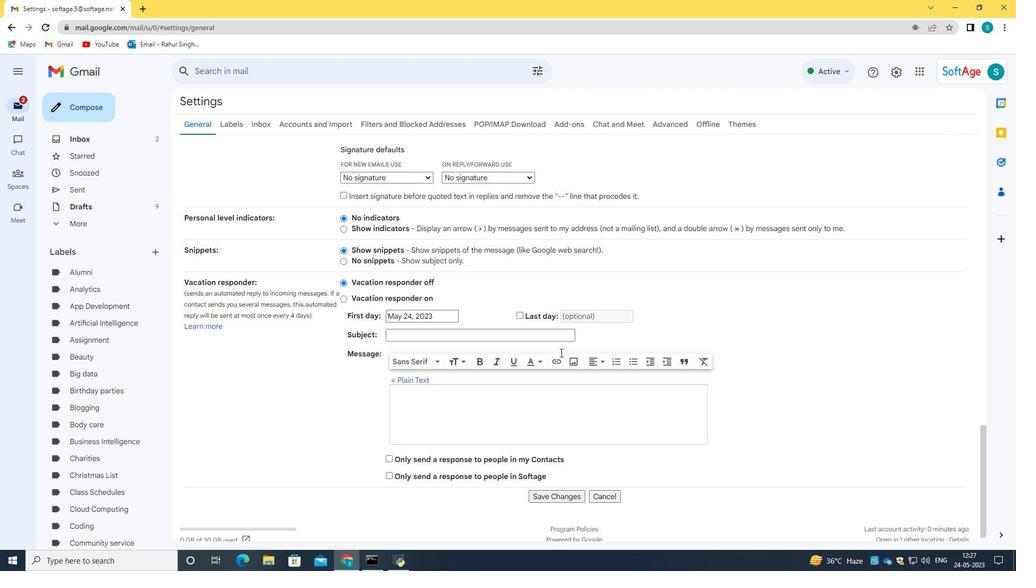 
Action: Mouse scrolled (561, 354) with delta (0, 0)
Screenshot: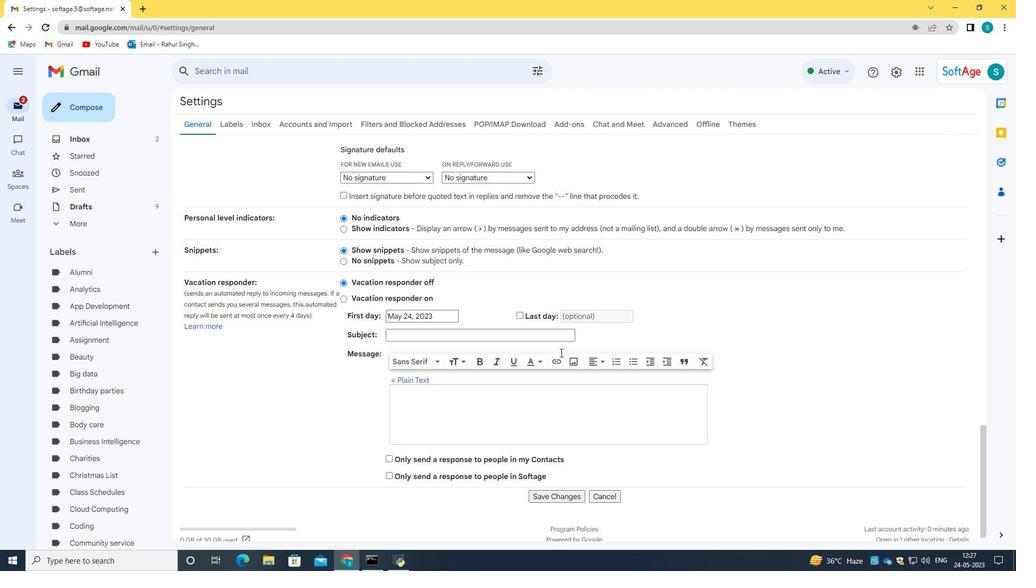 
Action: Mouse moved to (567, 362)
Screenshot: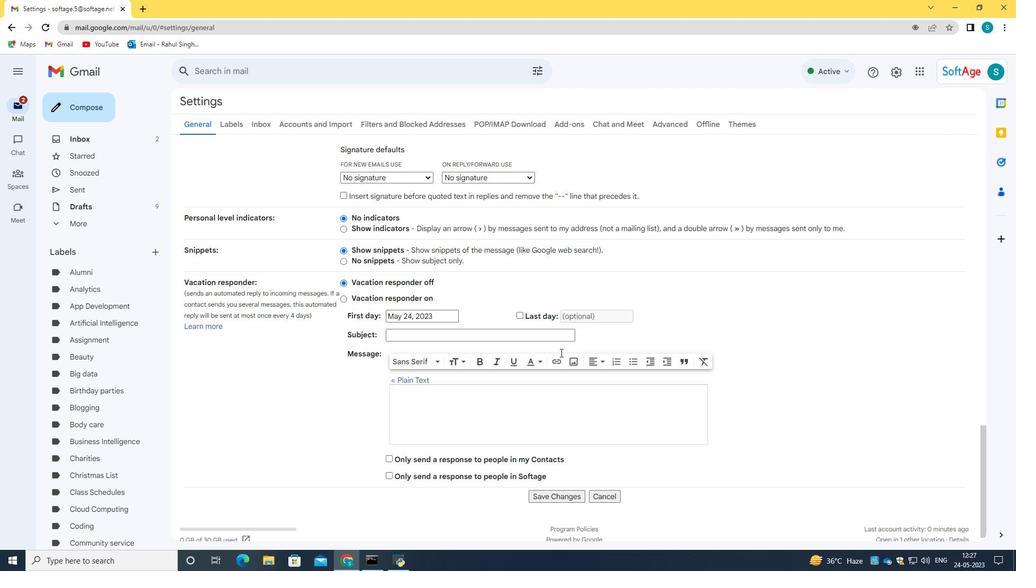 
Action: Mouse scrolled (563, 356) with delta (0, 0)
Screenshot: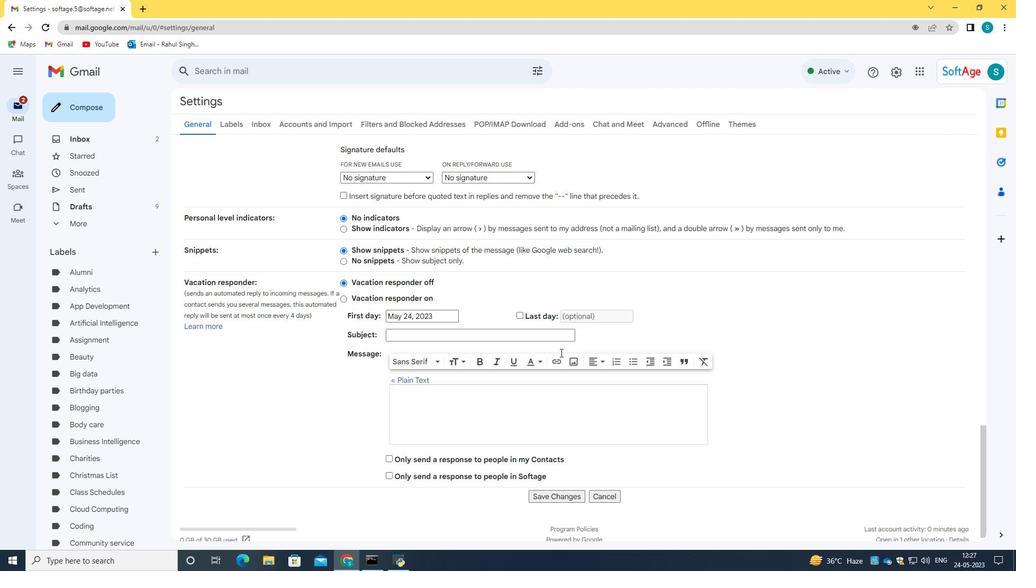 
Action: Mouse moved to (567, 363)
Screenshot: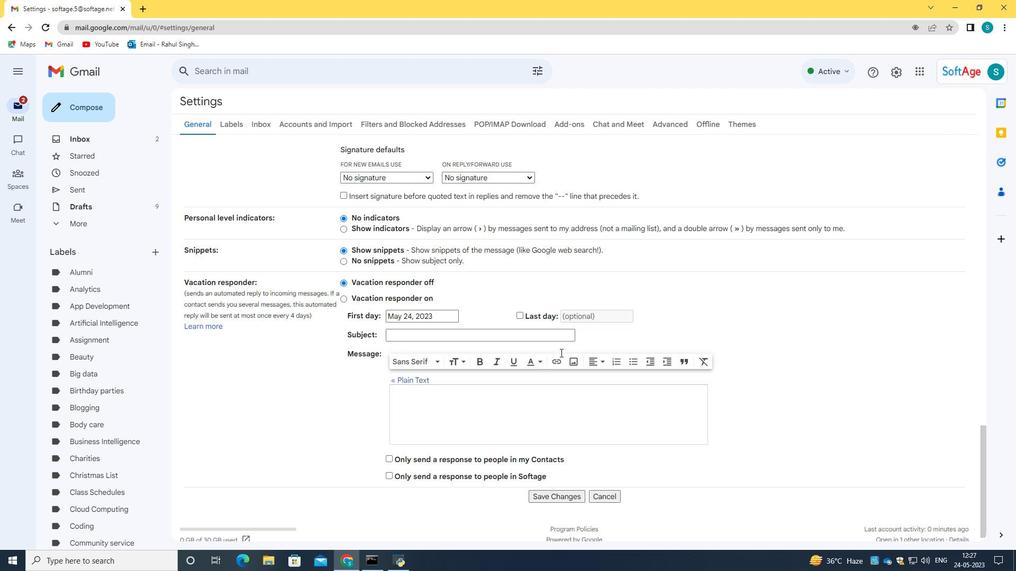 
Action: Mouse scrolled (566, 358) with delta (0, 0)
Screenshot: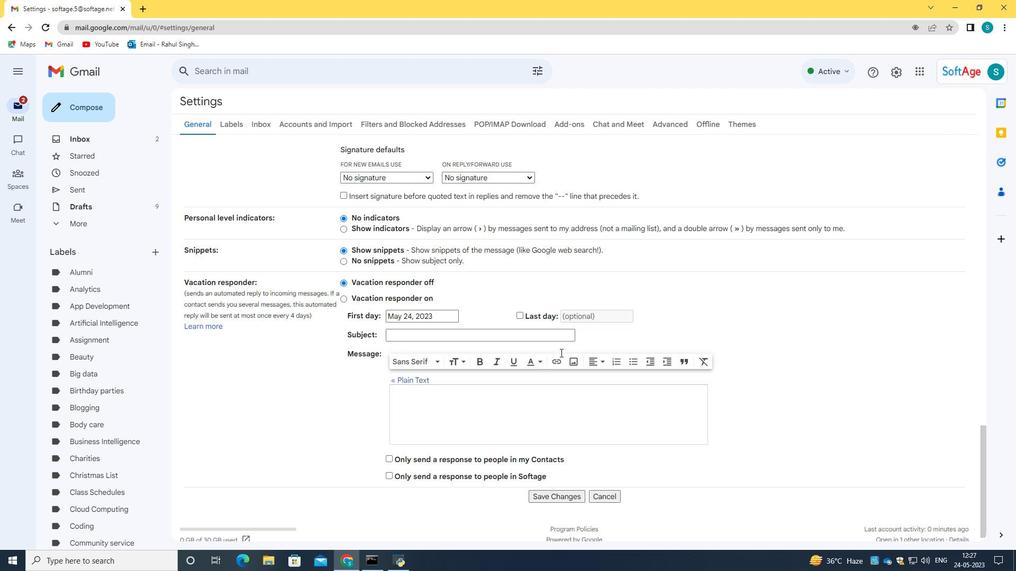 
Action: Mouse moved to (567, 366)
Screenshot: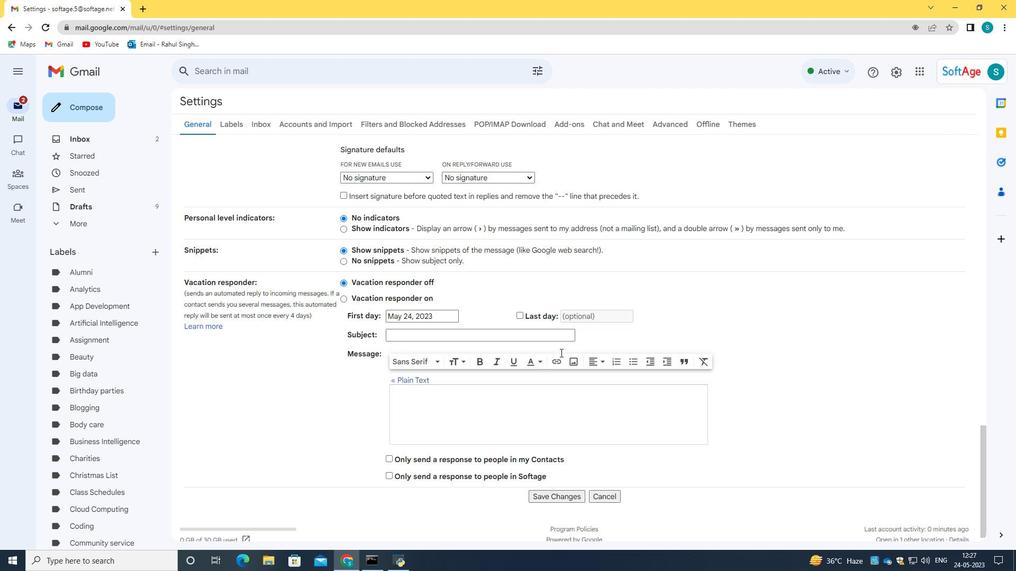 
Action: Mouse scrolled (566, 358) with delta (0, 0)
Screenshot: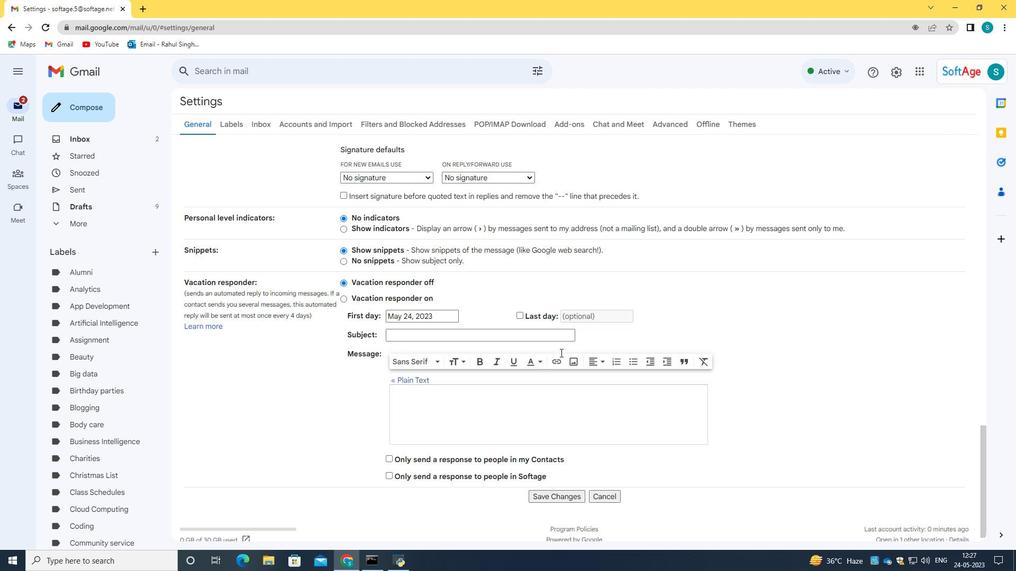 
Action: Mouse moved to (560, 483)
Screenshot: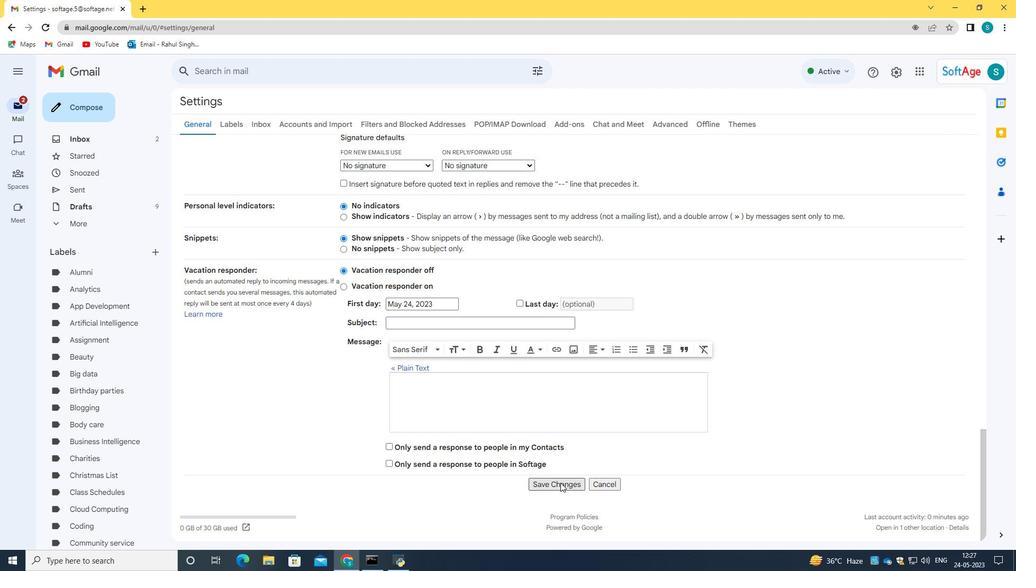 
Action: Mouse pressed left at (560, 483)
Screenshot: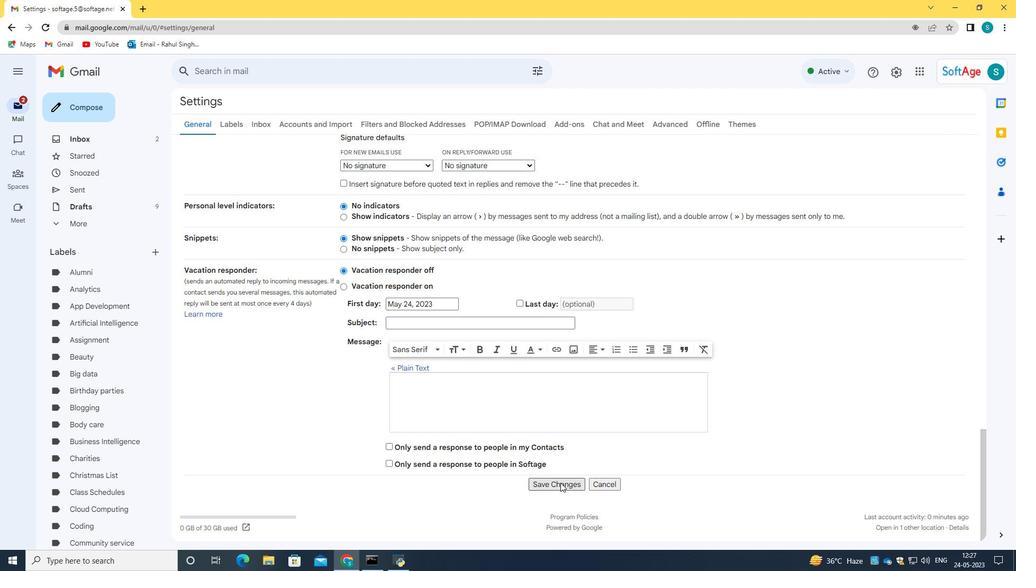 
Action: Mouse moved to (69, 114)
Screenshot: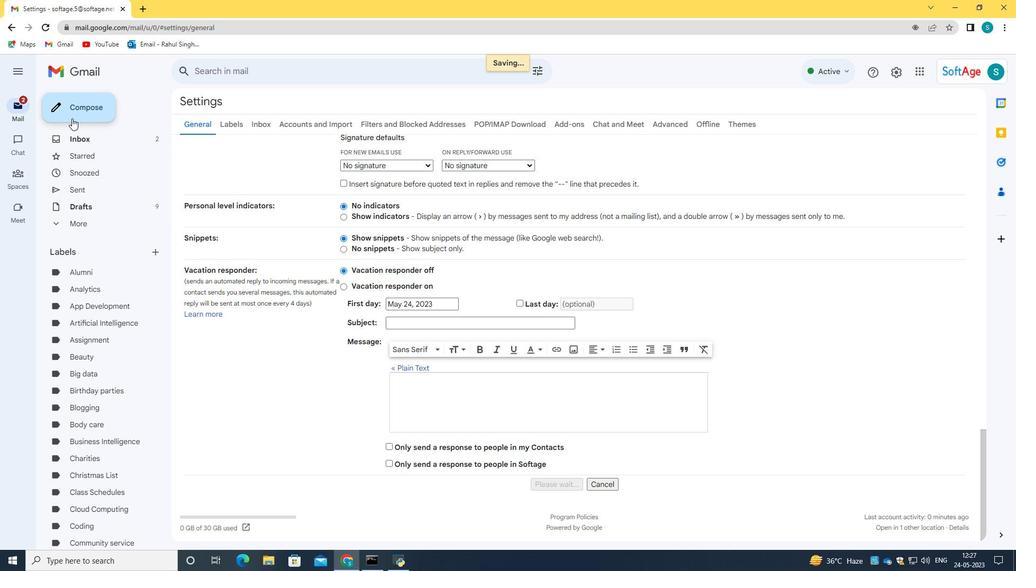 
Action: Mouse pressed left at (69, 114)
Screenshot: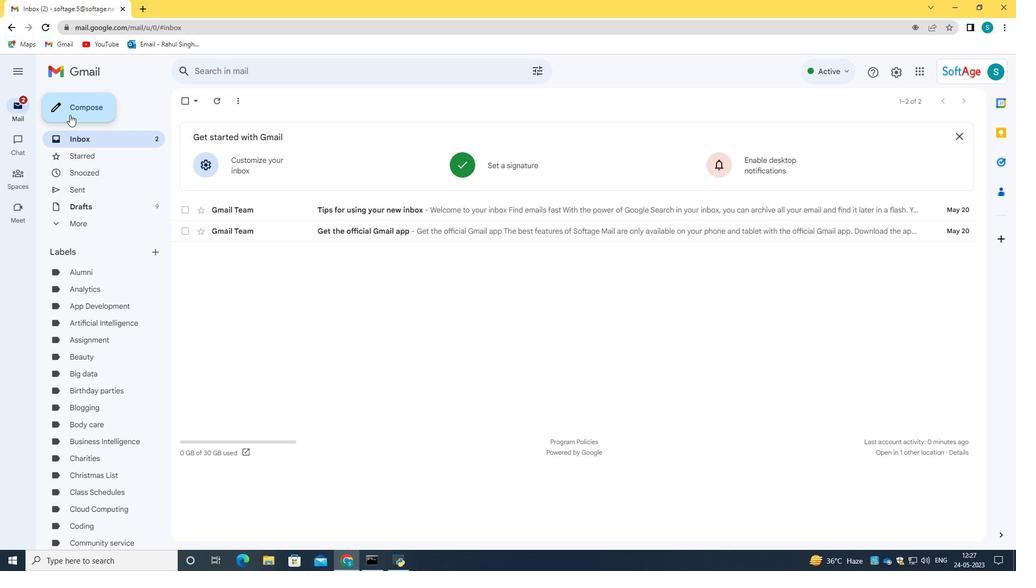 
Action: Mouse moved to (960, 237)
Screenshot: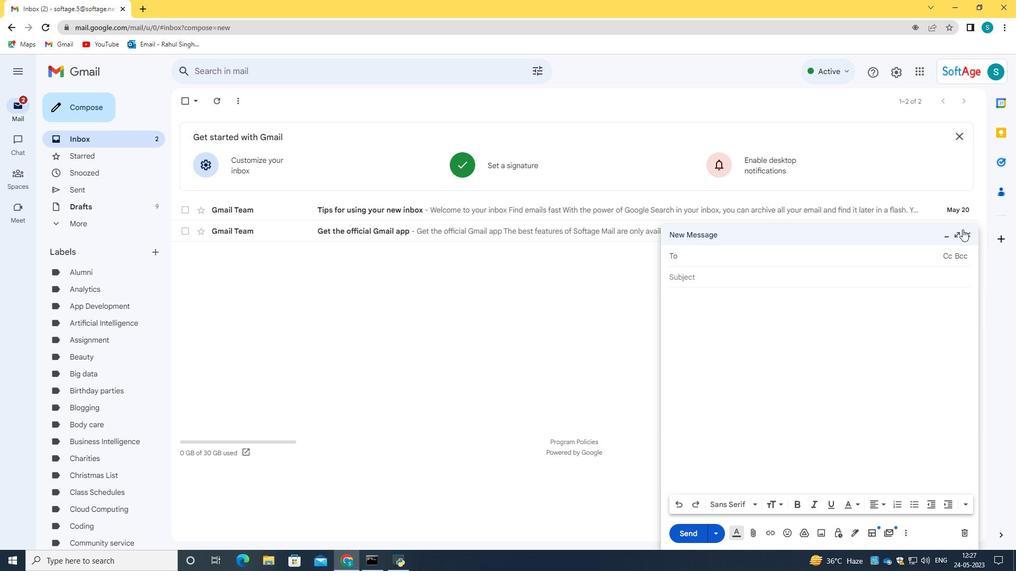 
Action: Mouse pressed left at (960, 237)
Screenshot: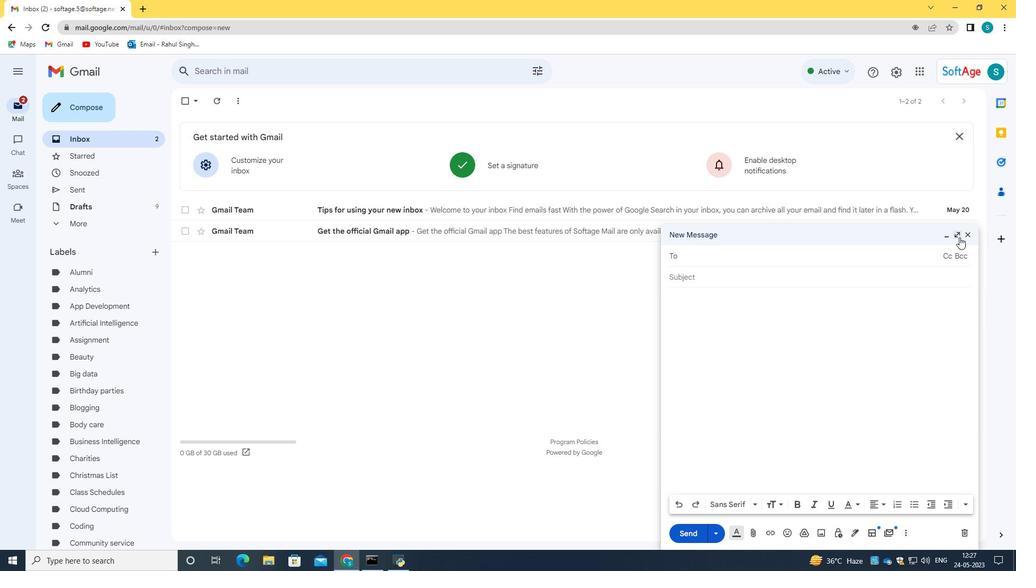 
Action: Mouse moved to (279, 515)
Screenshot: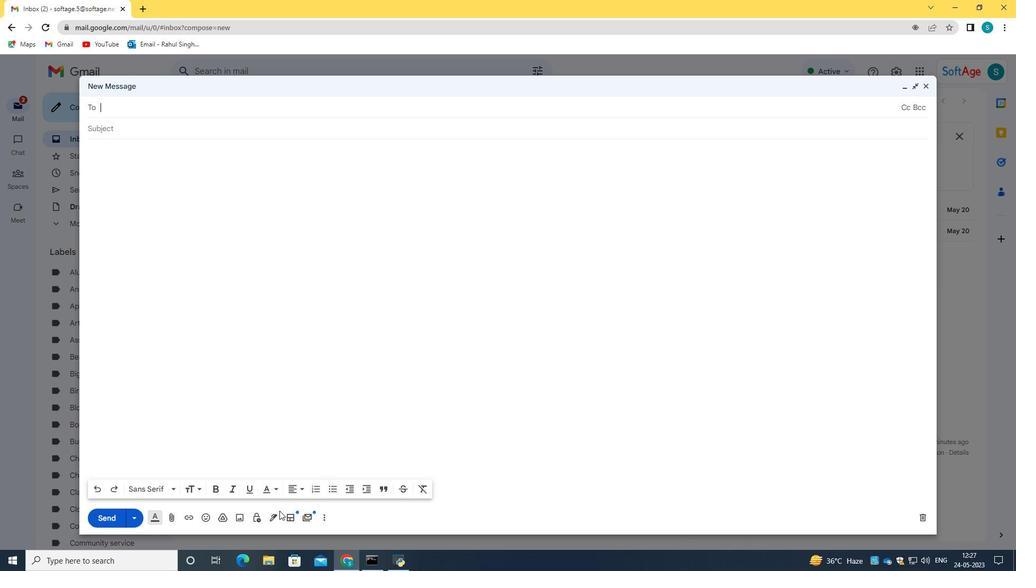 
Action: Mouse pressed left at (279, 515)
Screenshot: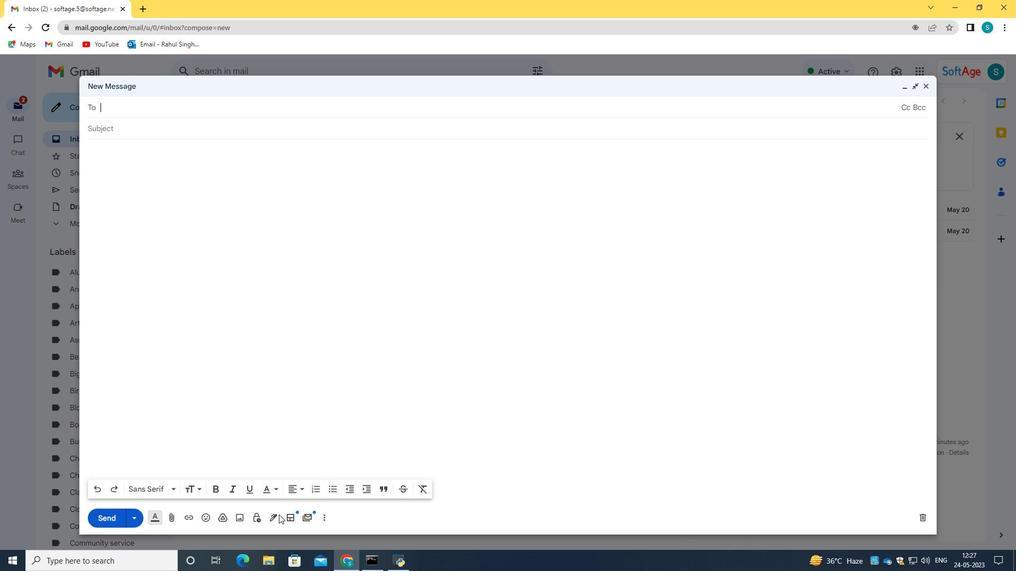 
Action: Mouse moved to (276, 516)
Screenshot: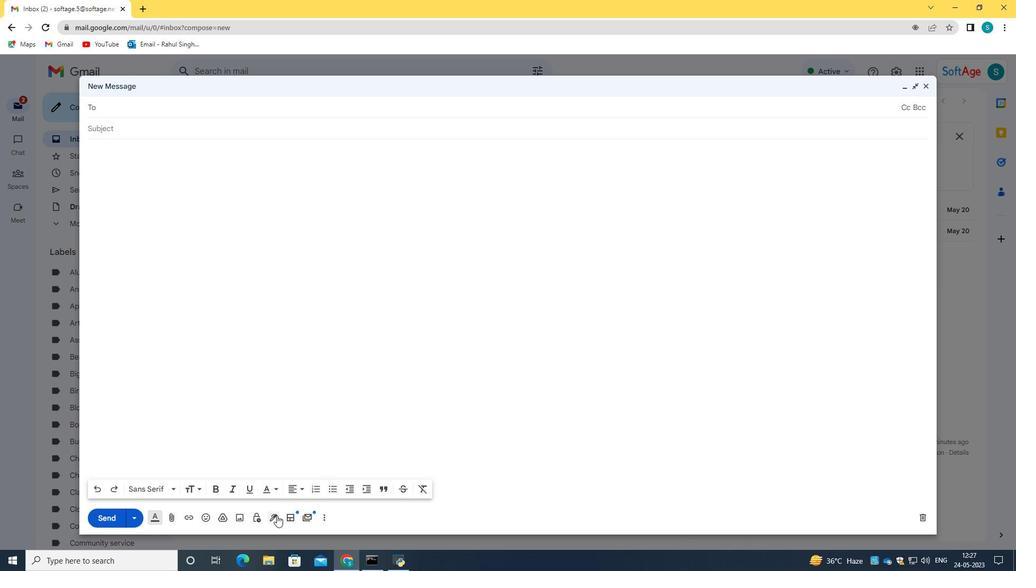 
Action: Mouse pressed left at (276, 516)
Screenshot: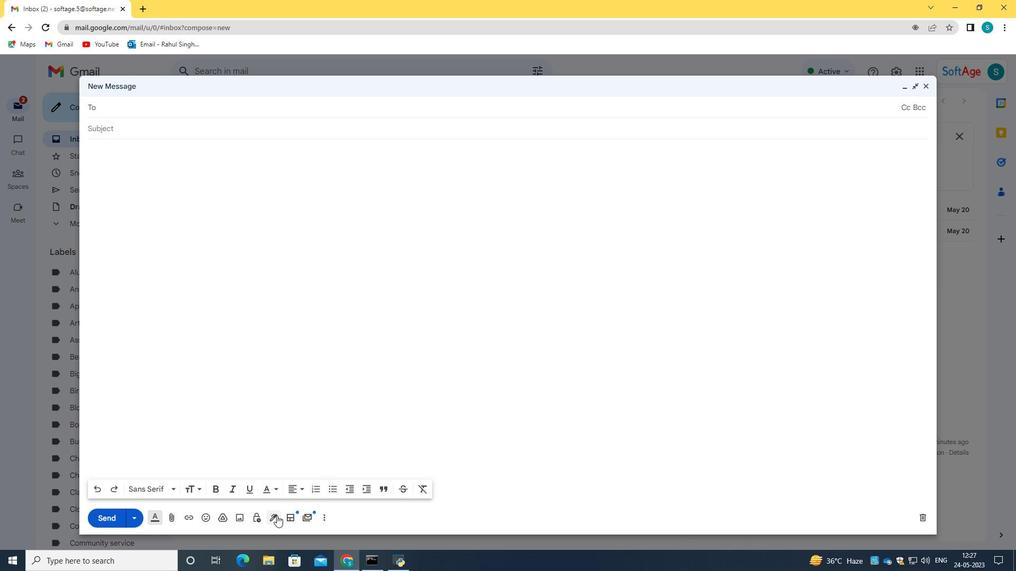 
Action: Mouse moved to (329, 287)
Screenshot: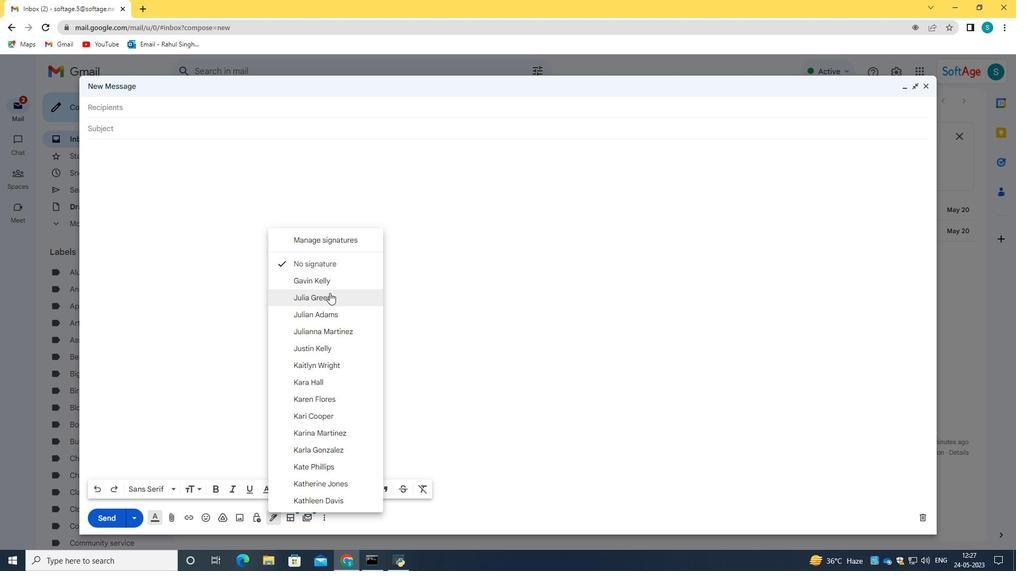 
Action: Mouse pressed left at (329, 287)
Screenshot: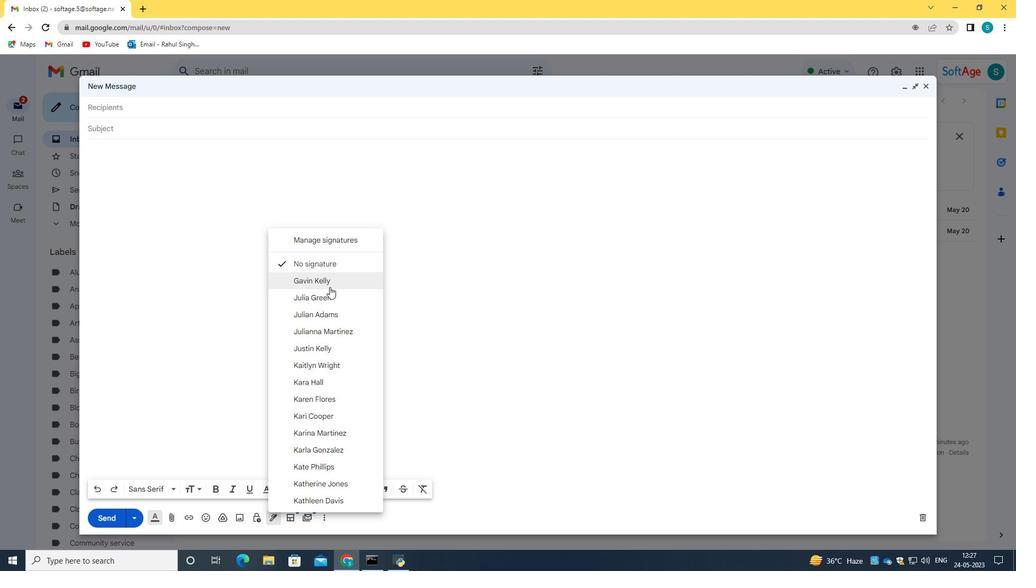 
Action: Mouse moved to (143, 124)
Screenshot: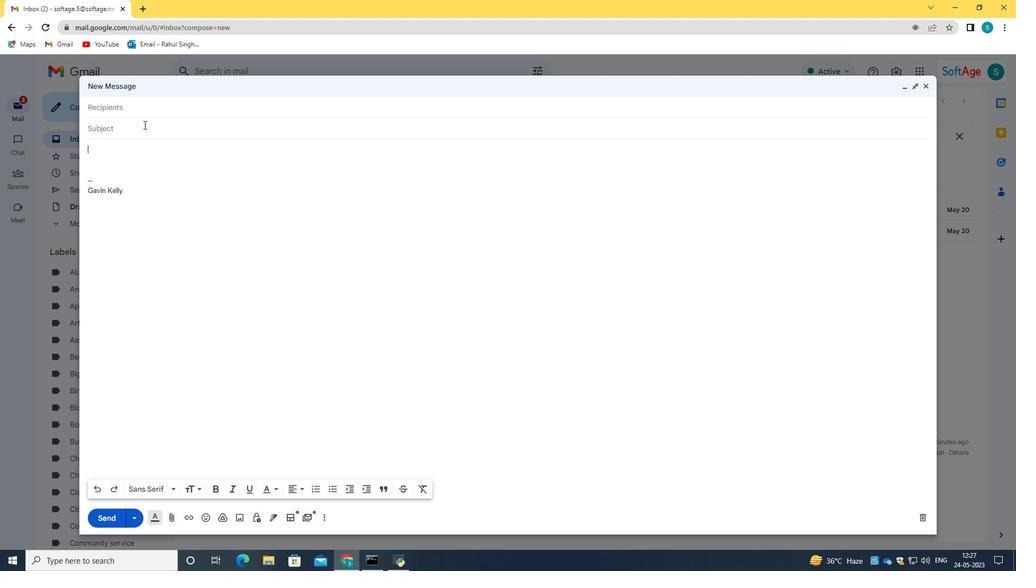 
Action: Mouse pressed left at (143, 124)
Screenshot: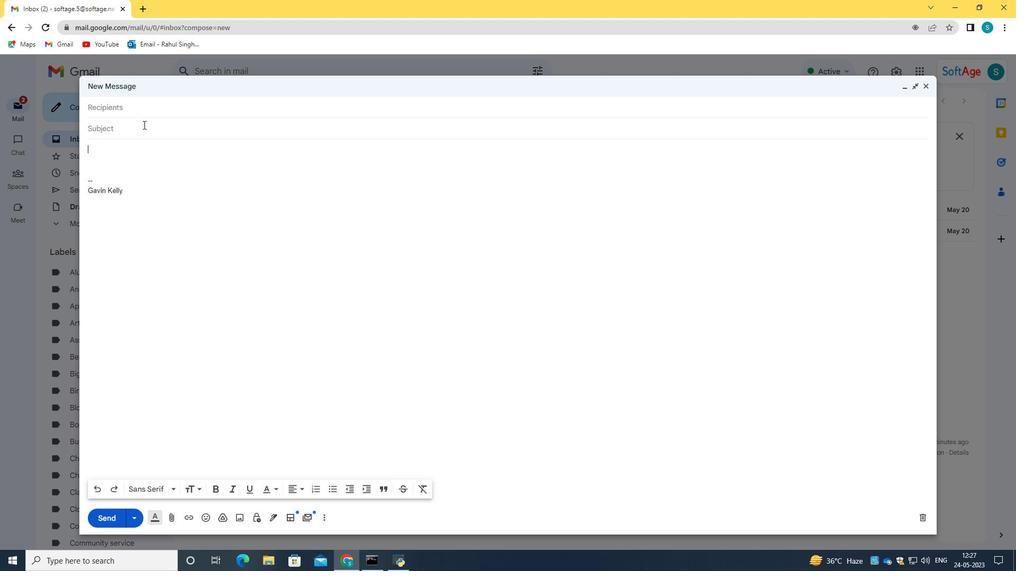 
Action: Key pressed <Key.caps_lock>T<Key.caps_lock>hank<Key.space>you<Key.space>for<Key.space>a<Key.space>meeting<Key.space>
Screenshot: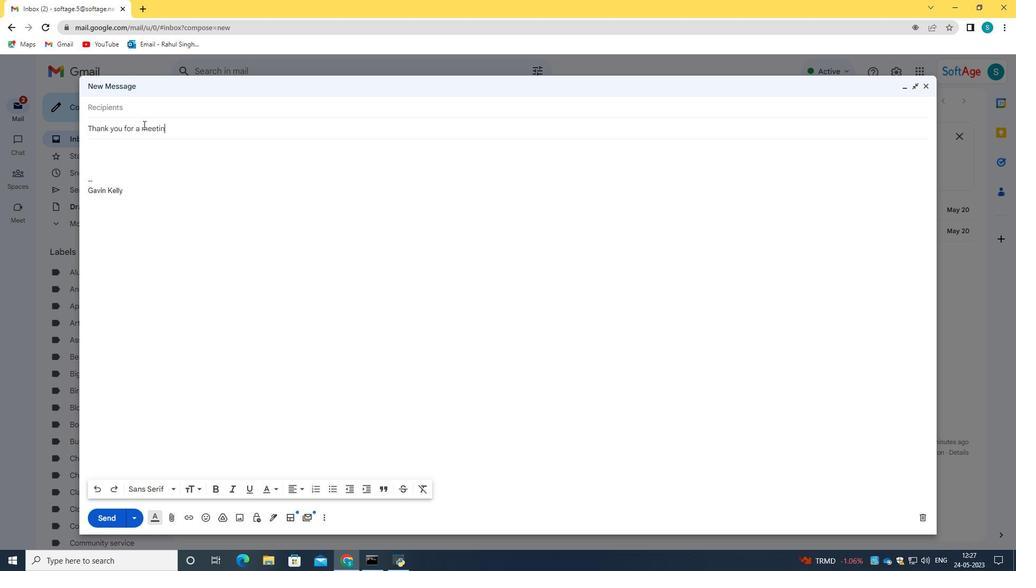 
Action: Mouse moved to (136, 148)
Screenshot: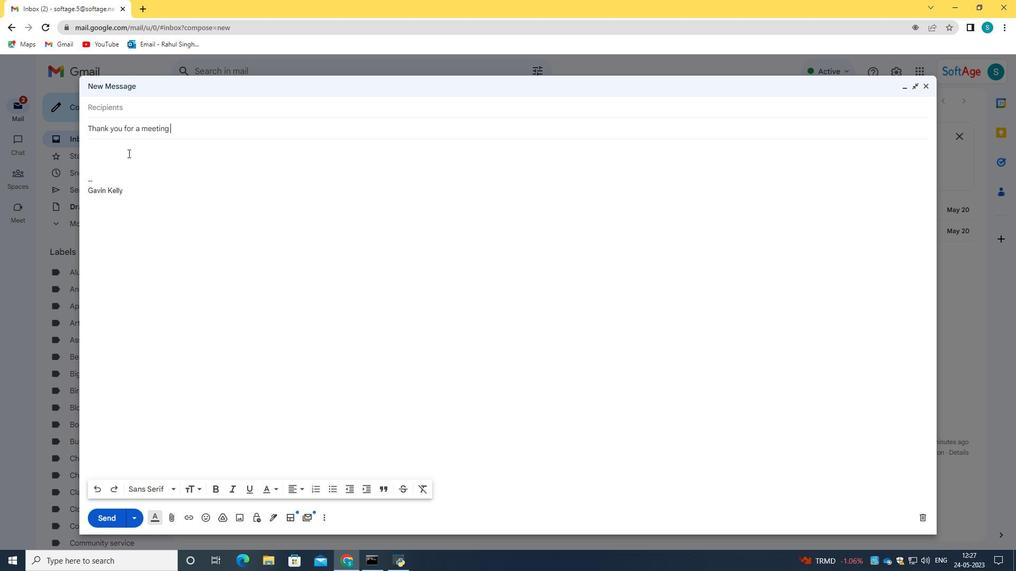 
Action: Mouse pressed left at (136, 148)
Screenshot: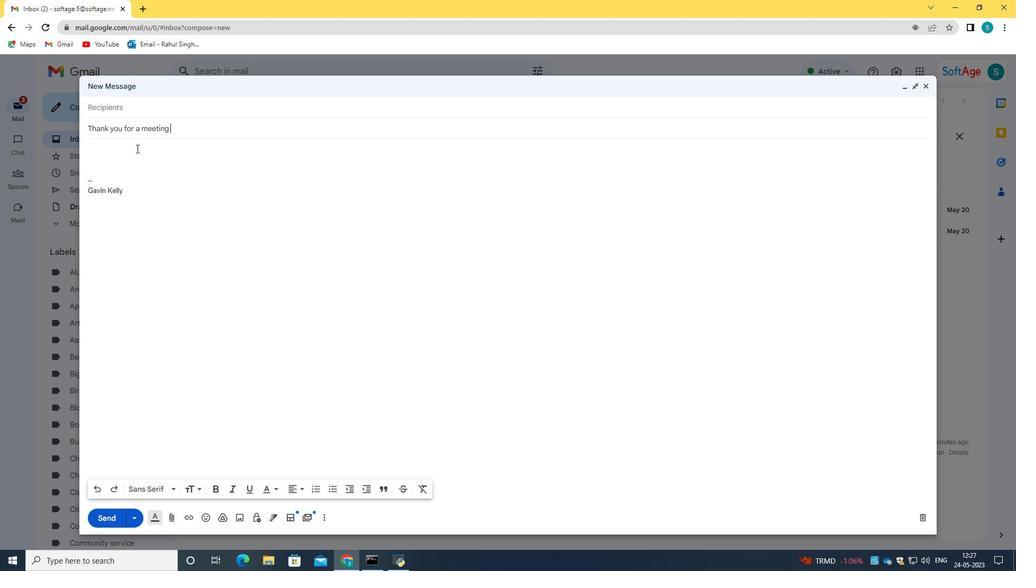 
Action: Key pressed <Key.caps_lock>I<Key.caps_lock><Key.space>would<Key.space>like<Key.space>to<Key.space>request<Key.space>a<Key.space>meeting<Key.space>to<Key.space>discuss<Key.space>the<Key.space>progress<Key.space>of<Key.space>the<Key.space>project.
Screenshot: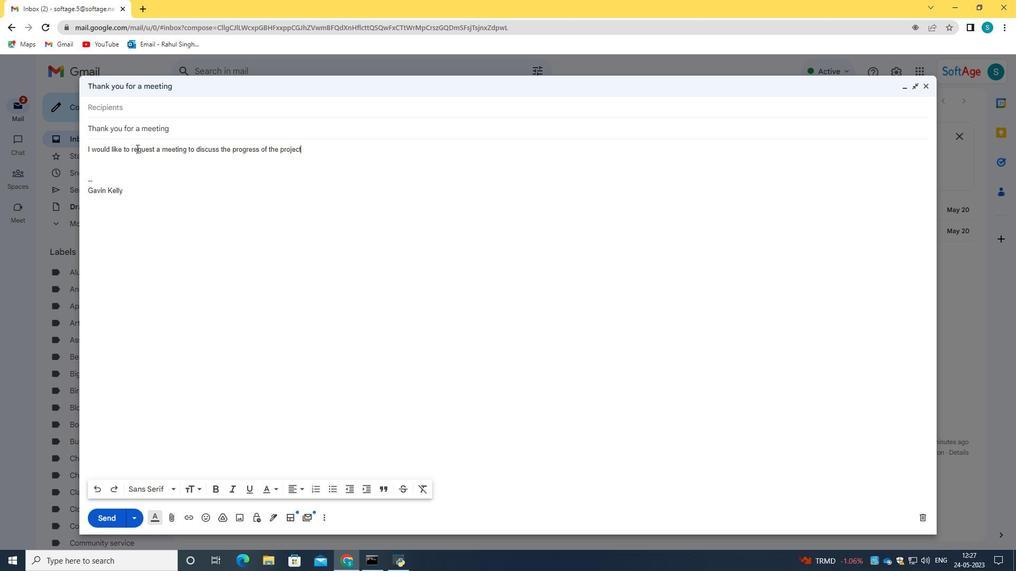 
Action: Mouse moved to (131, 108)
Screenshot: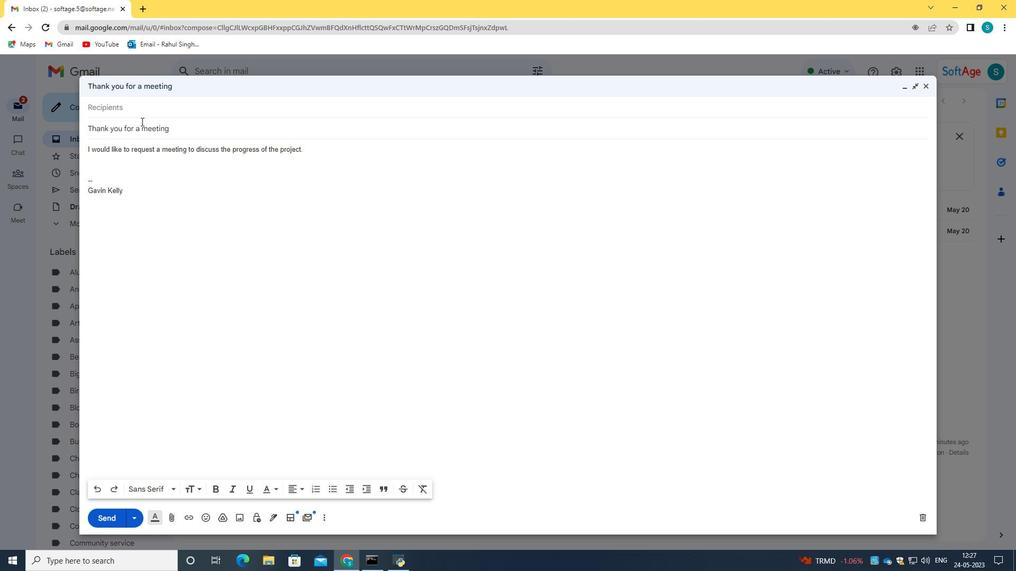 
Action: Mouse pressed left at (131, 108)
Screenshot: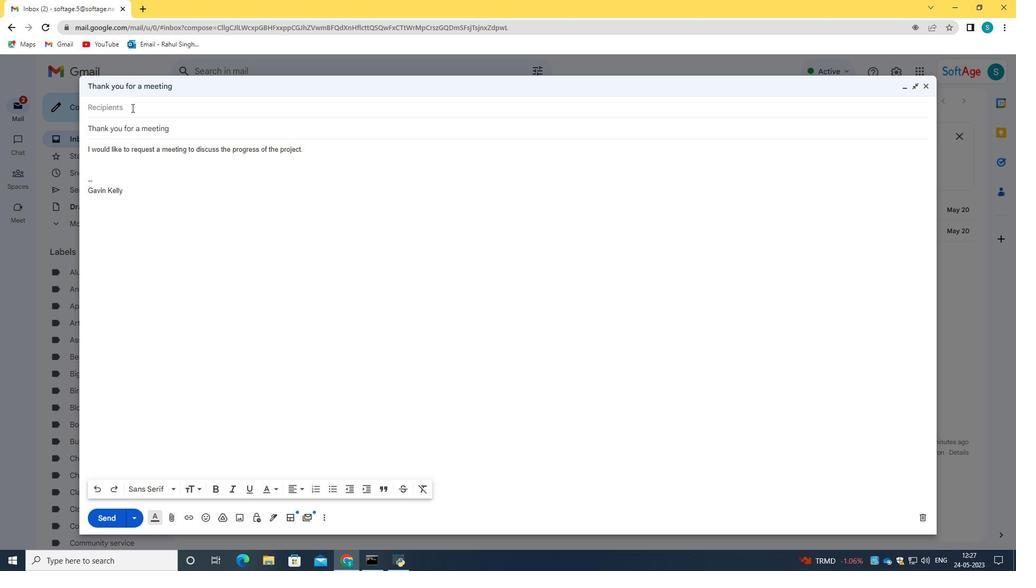 
Action: Key pressed softage.1<Key.shift>@softahge<Key.backspace><Key.backspace><Key.backspace>ge/<Key.backspace>.m<Key.backspace>net<Key.enter>softage.2<Key.shift>@softage.net
Screenshot: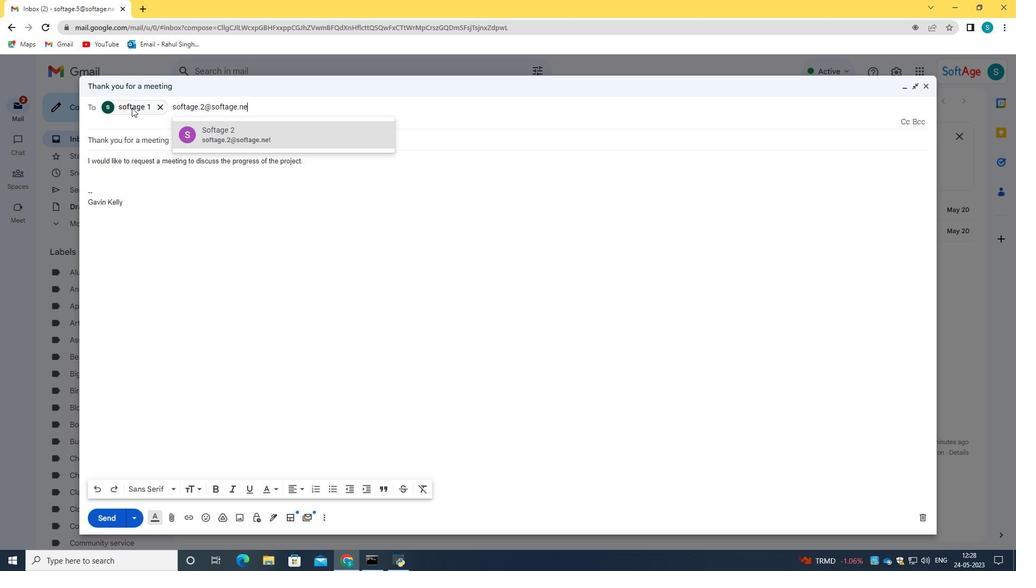 
Action: Mouse moved to (221, 130)
Screenshot: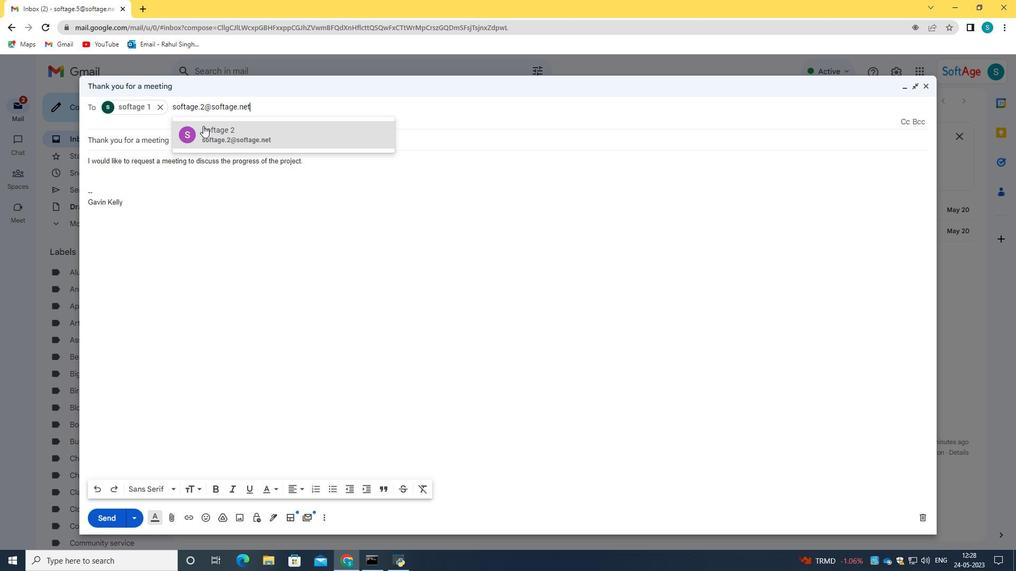 
Action: Mouse pressed left at (221, 130)
Screenshot: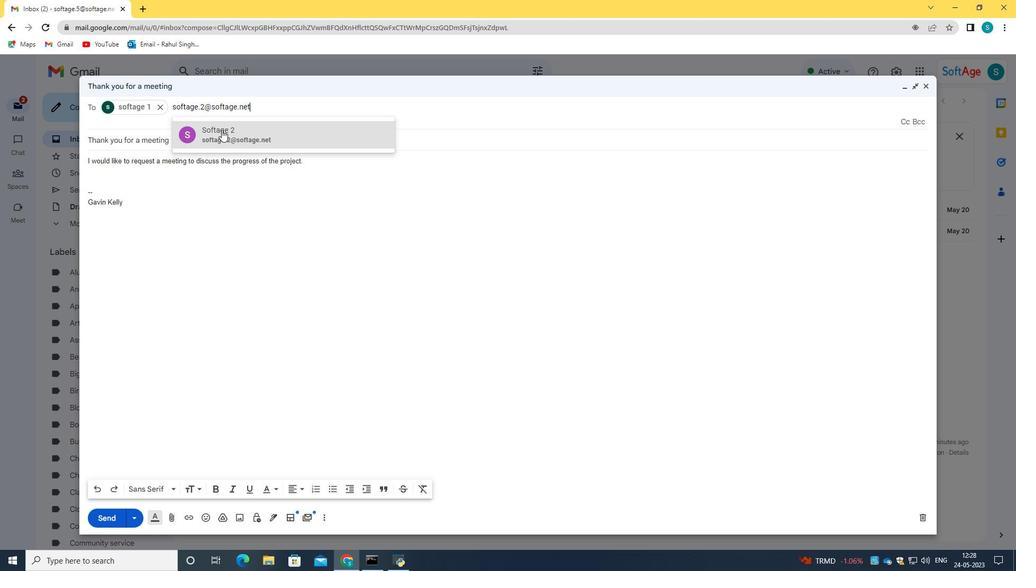 
Action: Mouse moved to (105, 519)
Screenshot: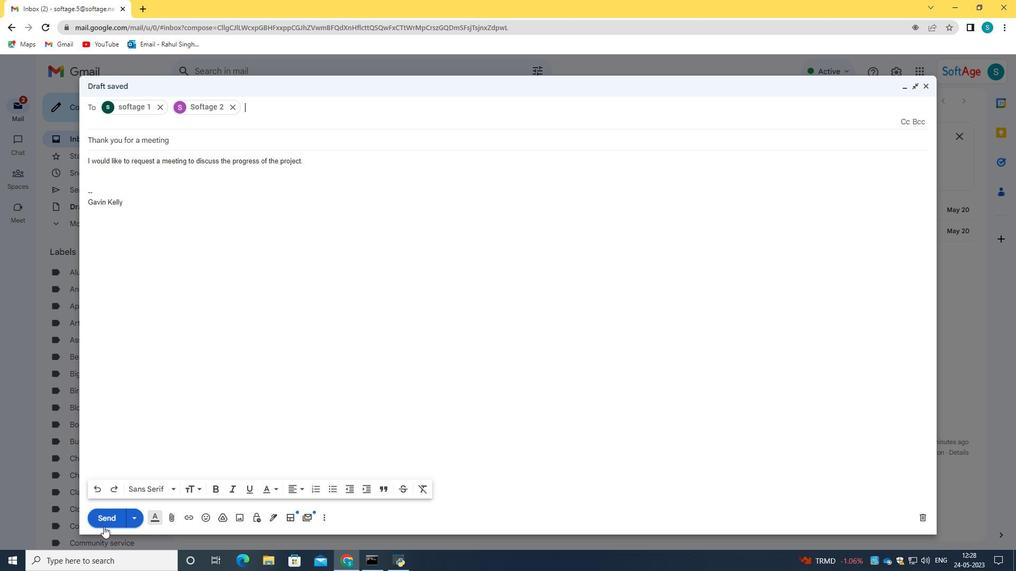 
Action: Mouse pressed left at (105, 519)
Screenshot: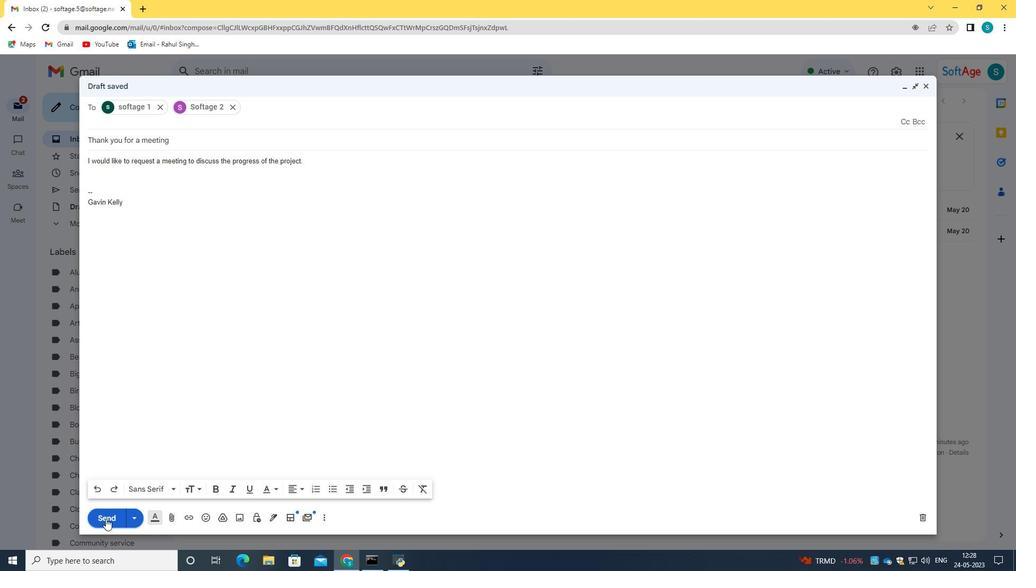 
Action: Mouse moved to (268, 316)
Screenshot: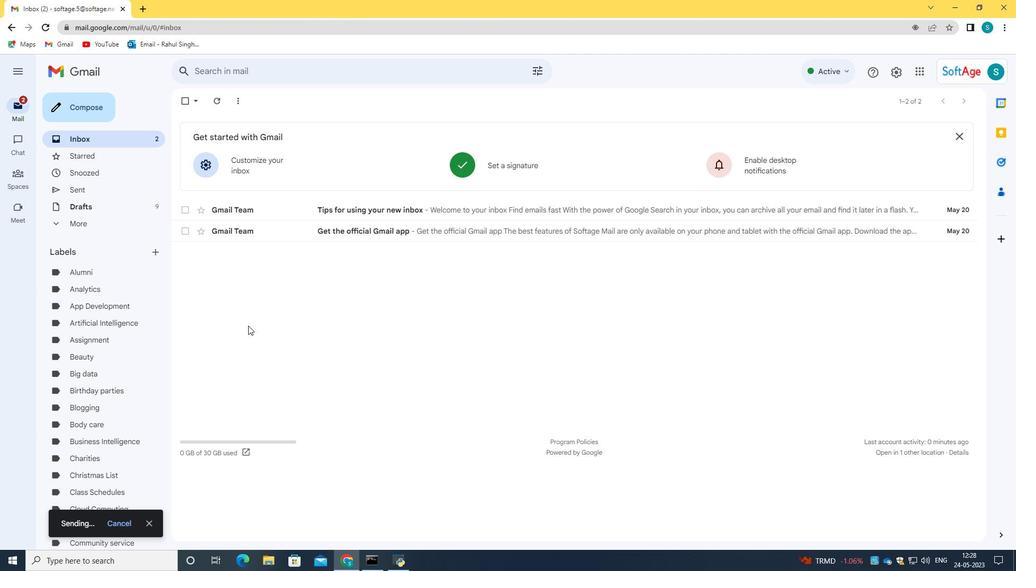 
